 Task: Find connections with filter location Příbram with filter topic #jobsearchwith filter profile language Spanish with filter current company Mahindra and Mahindra Limited [Automotive and Farm Equipment Business] with filter school Alva's College, Moodabidri, Karnataka with filter industry Internet News with filter service category Team Building with filter keywords title Credit Counselor
Action: Mouse moved to (480, 56)
Screenshot: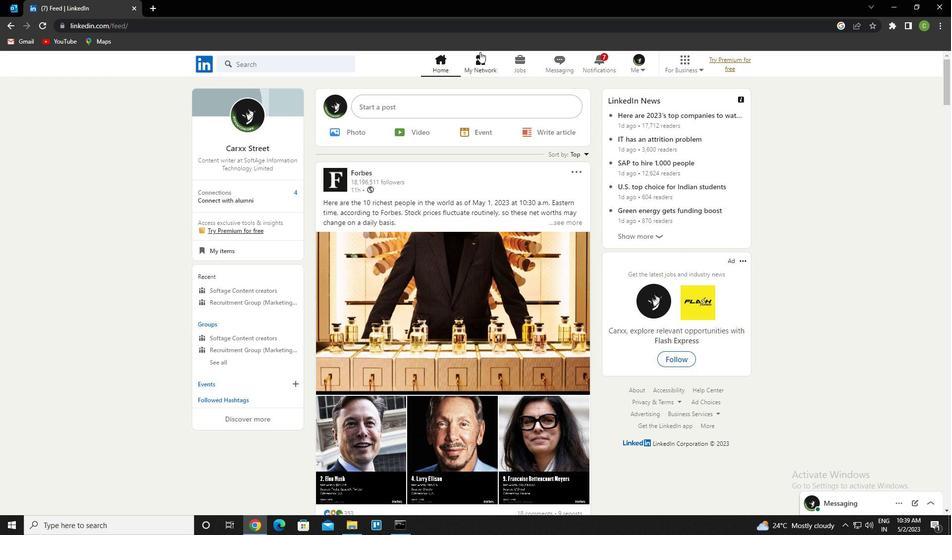 
Action: Mouse pressed left at (480, 56)
Screenshot: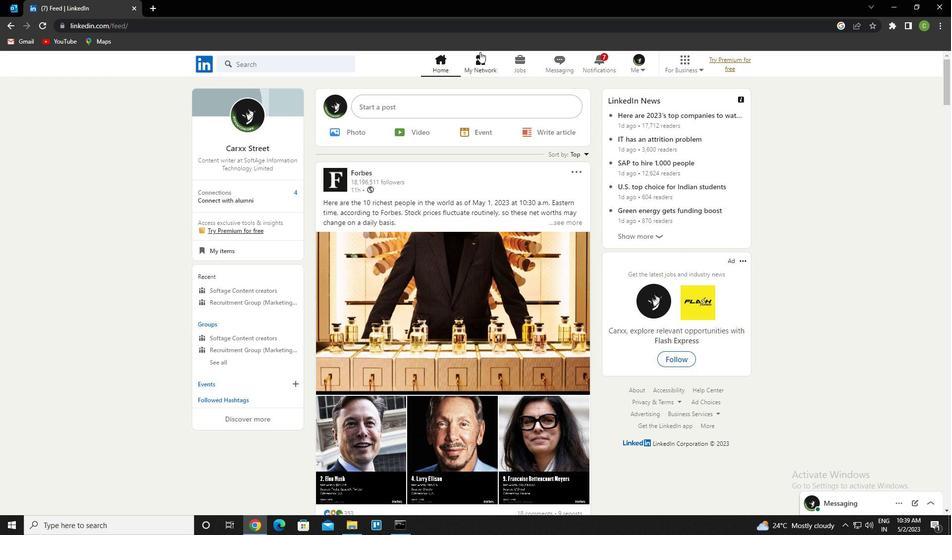 
Action: Mouse moved to (266, 129)
Screenshot: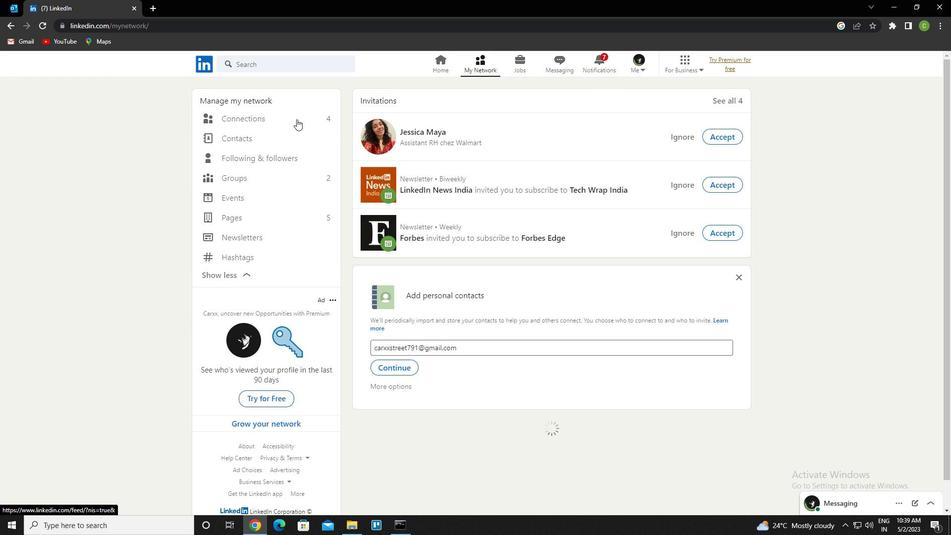 
Action: Mouse pressed left at (266, 129)
Screenshot: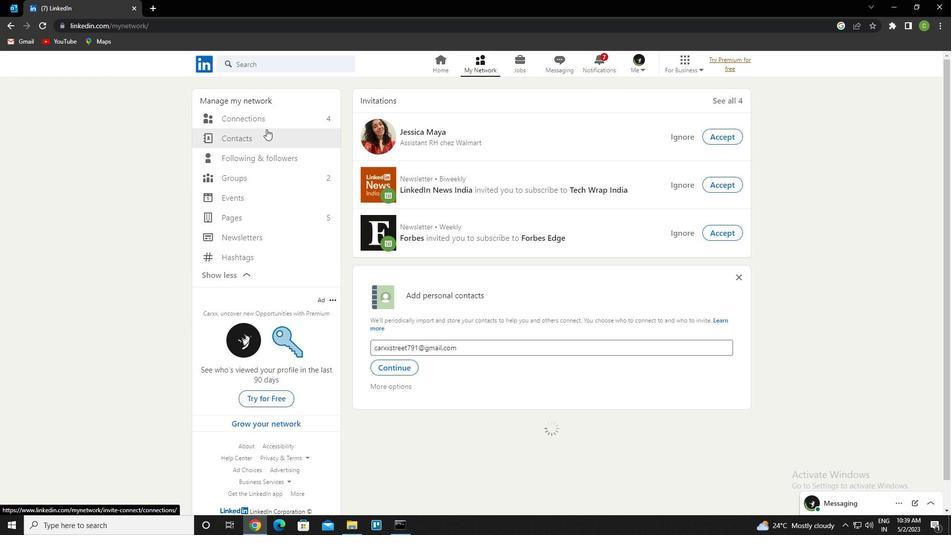 
Action: Mouse moved to (274, 123)
Screenshot: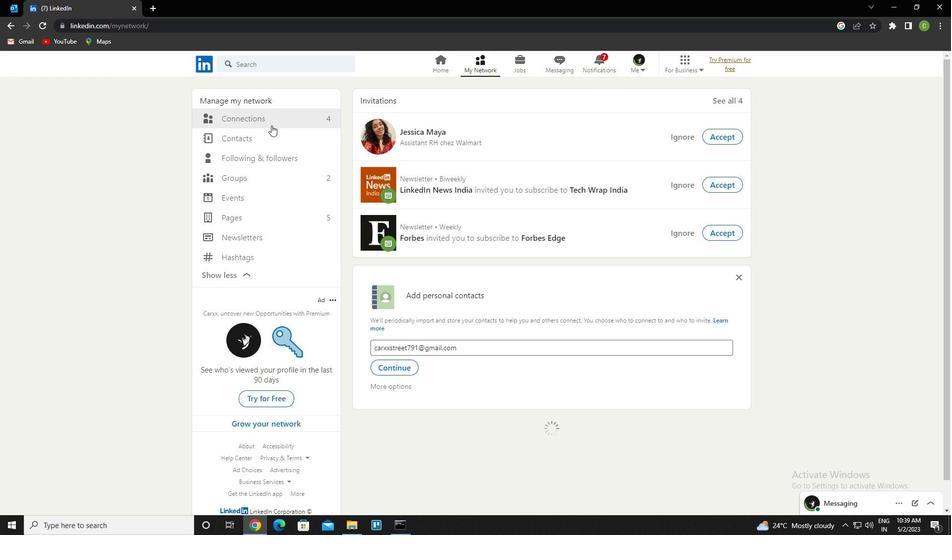 
Action: Mouse pressed left at (274, 123)
Screenshot: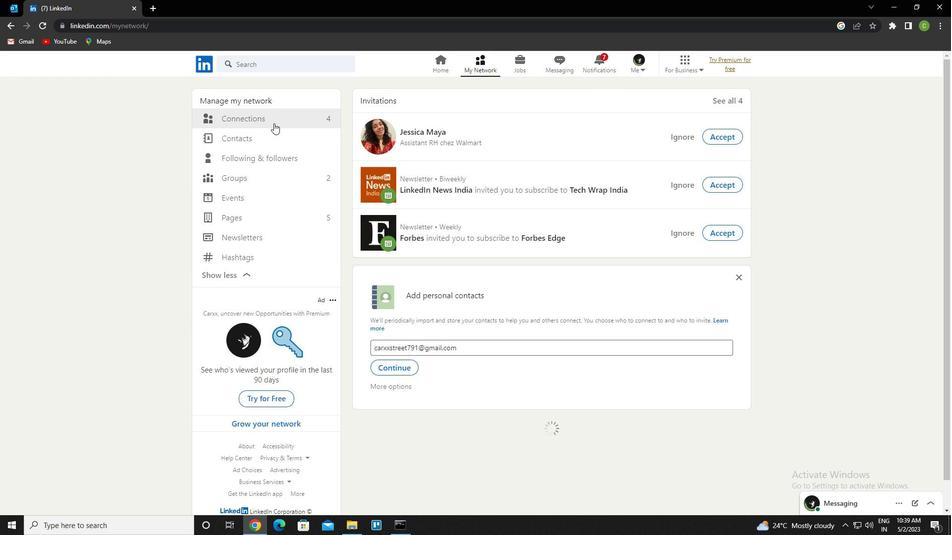 
Action: Mouse moved to (542, 119)
Screenshot: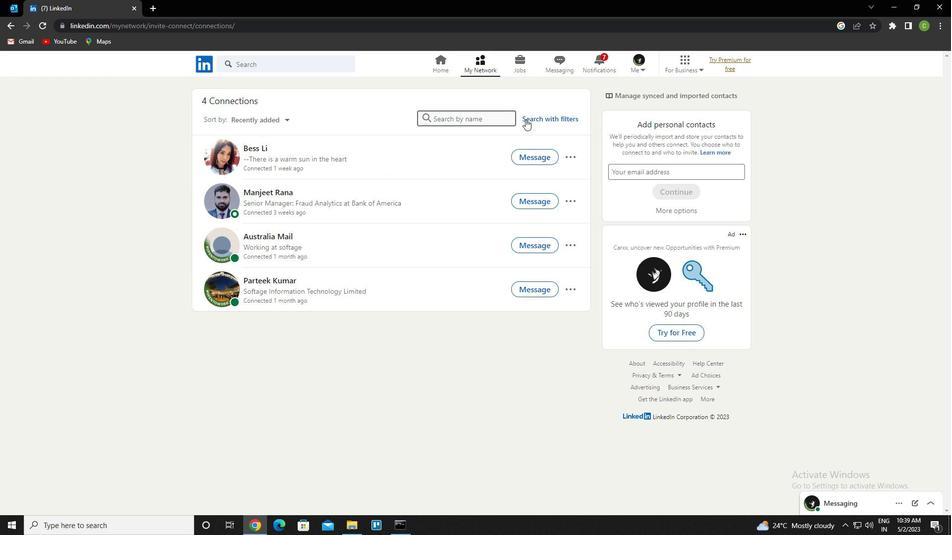 
Action: Mouse pressed left at (542, 119)
Screenshot: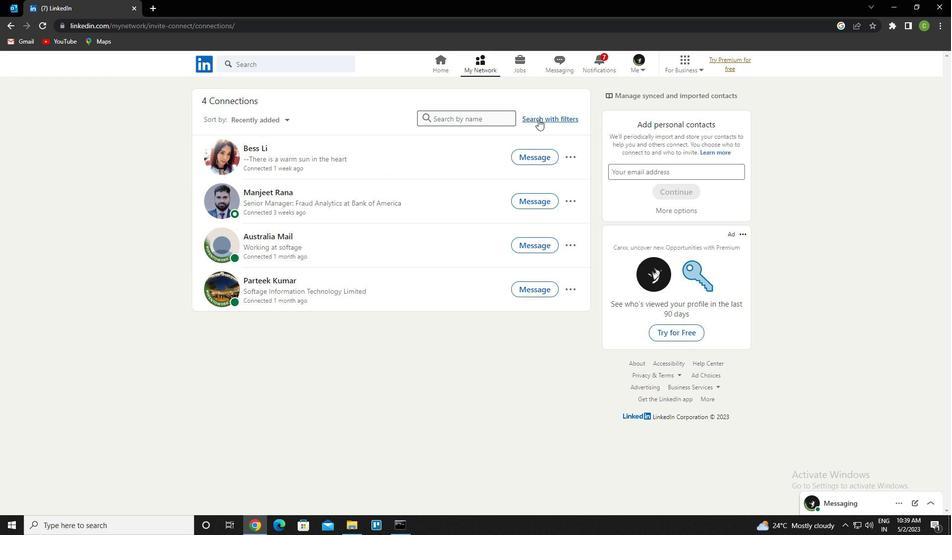 
Action: Mouse moved to (511, 94)
Screenshot: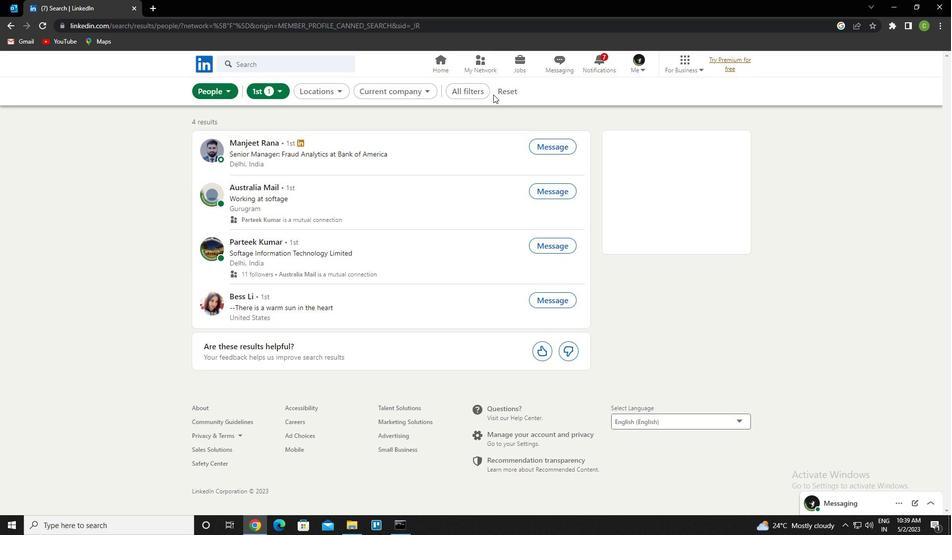 
Action: Mouse pressed left at (511, 94)
Screenshot: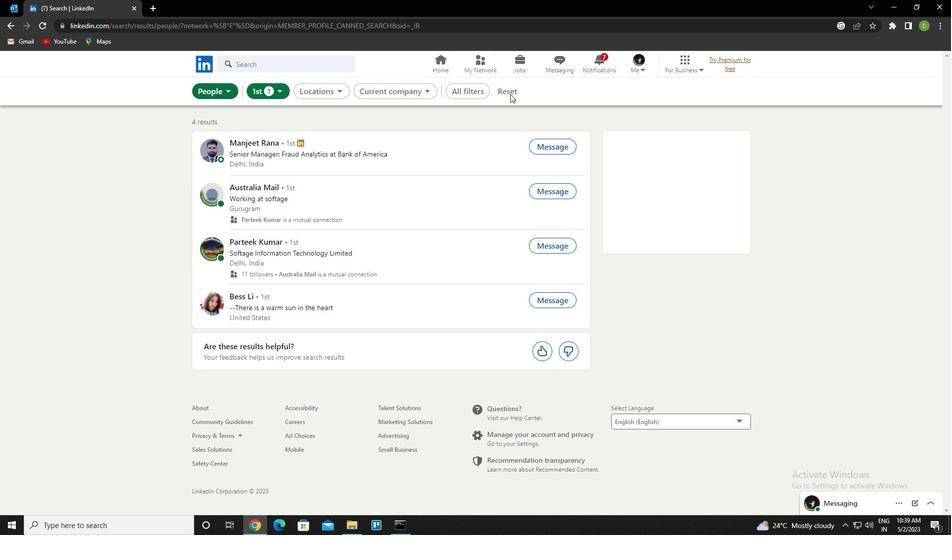
Action: Mouse moved to (488, 92)
Screenshot: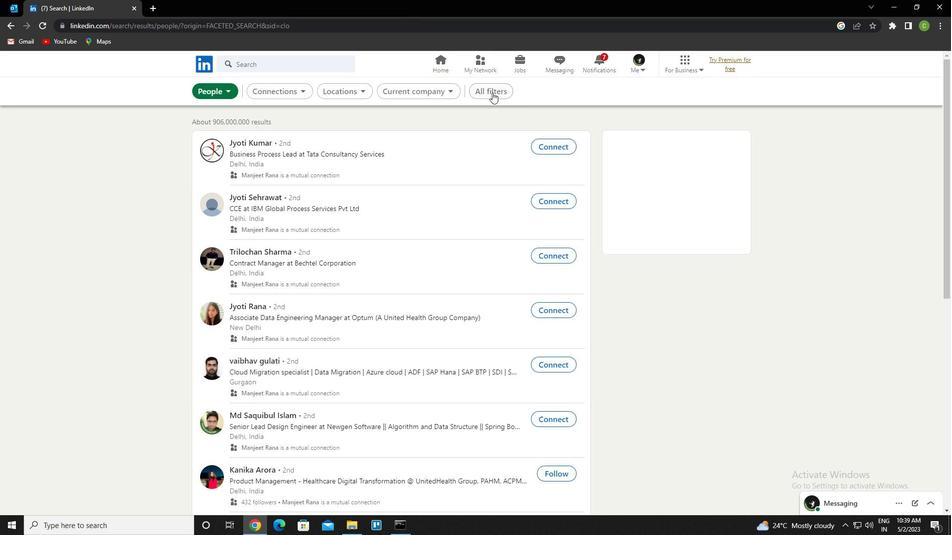 
Action: Mouse pressed left at (488, 92)
Screenshot: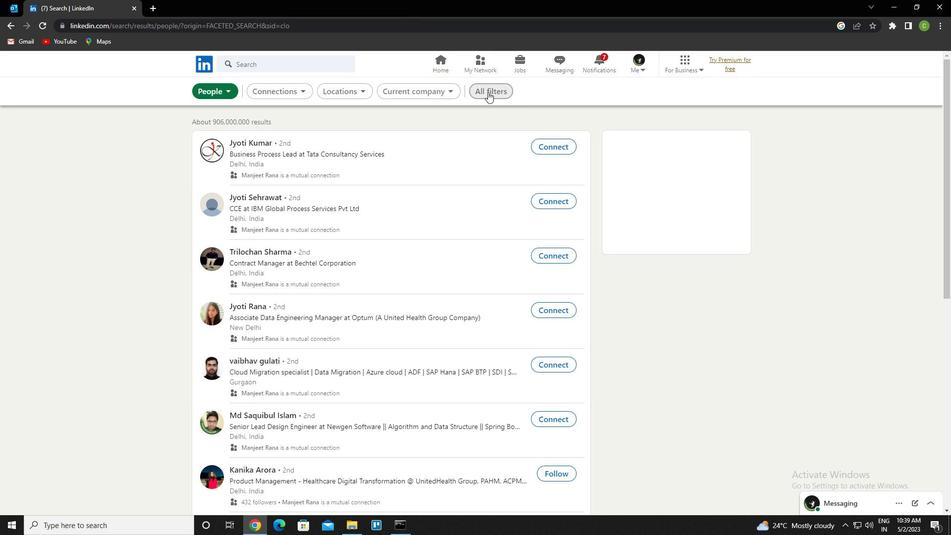 
Action: Mouse moved to (818, 296)
Screenshot: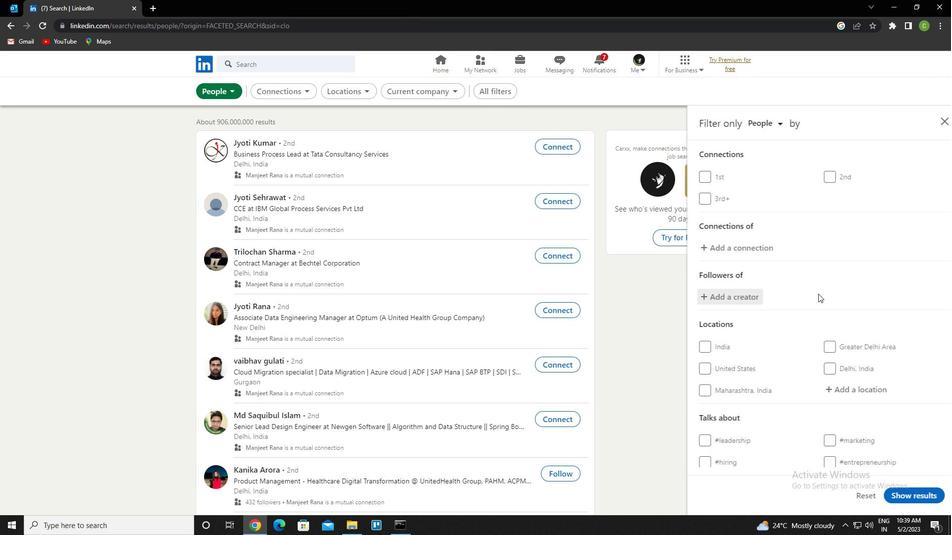 
Action: Mouse scrolled (818, 295) with delta (0, 0)
Screenshot: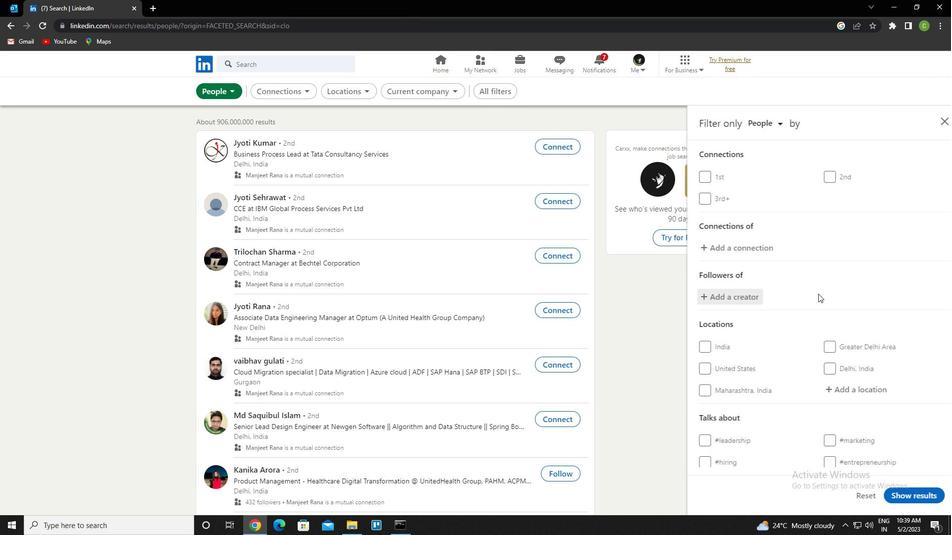 
Action: Mouse moved to (817, 296)
Screenshot: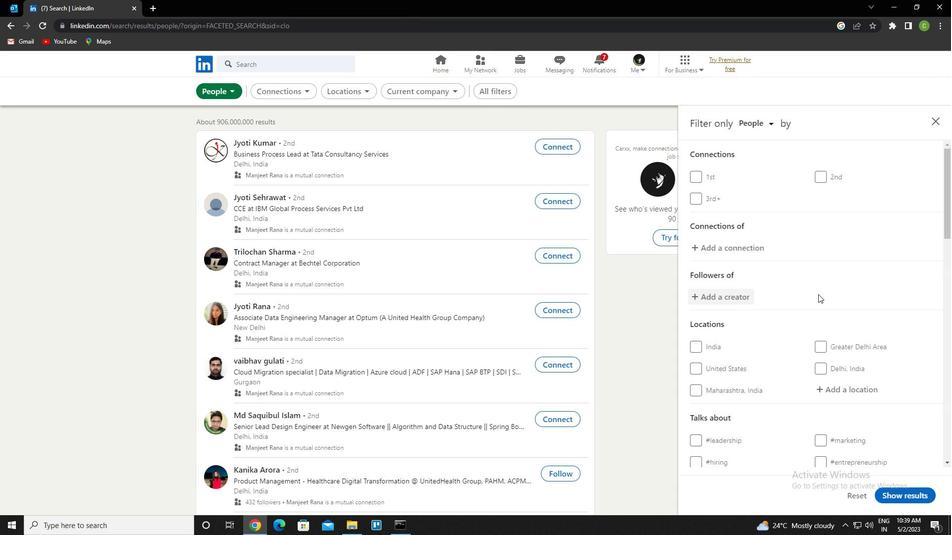 
Action: Mouse scrolled (817, 296) with delta (0, 0)
Screenshot: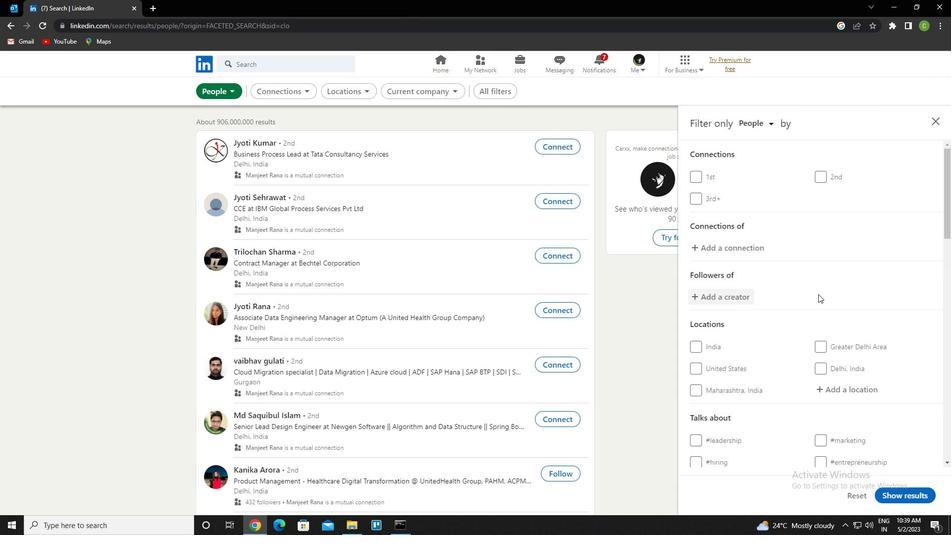 
Action: Mouse moved to (831, 285)
Screenshot: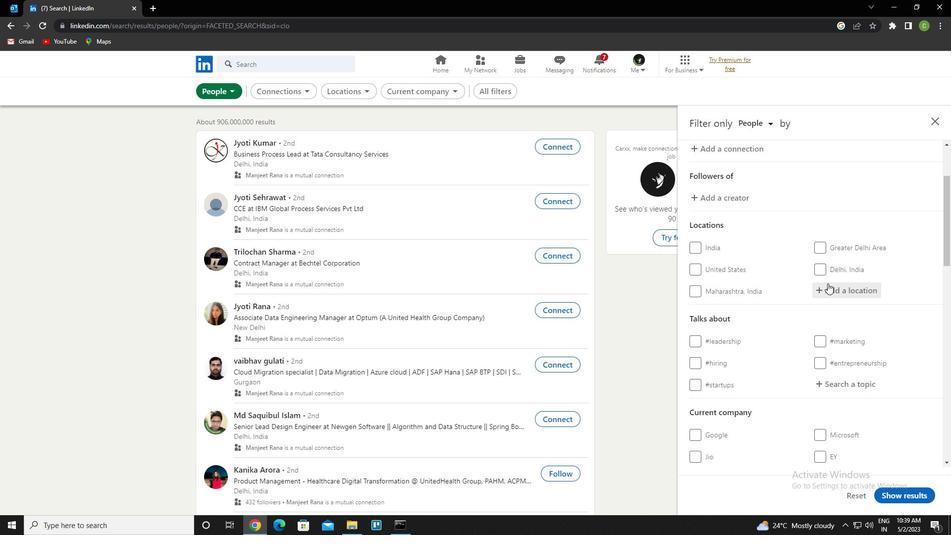 
Action: Mouse pressed left at (831, 285)
Screenshot: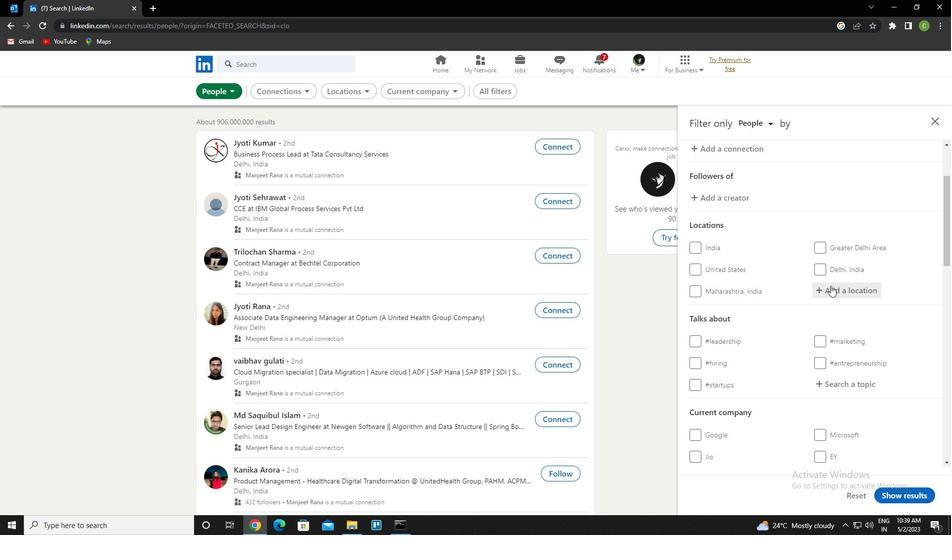 
Action: Key pressed <Key.caps_lock>p<Key.caps_lock>ribram<Key.down><Key.enter>
Screenshot: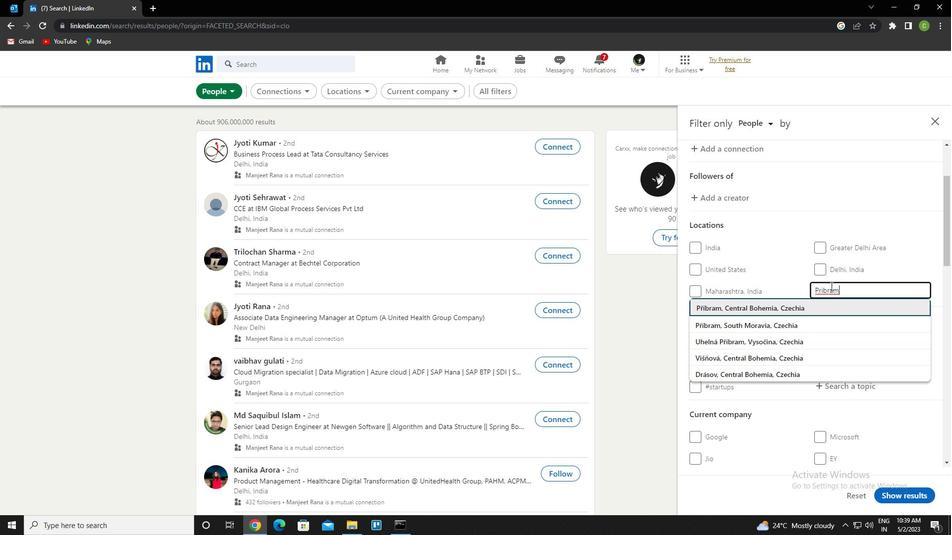 
Action: Mouse moved to (827, 283)
Screenshot: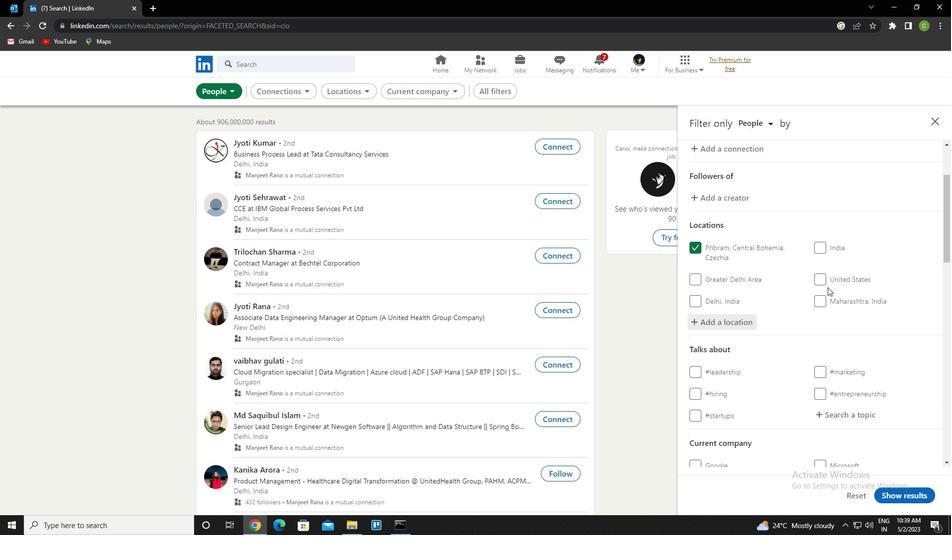 
Action: Mouse scrolled (827, 282) with delta (0, 0)
Screenshot: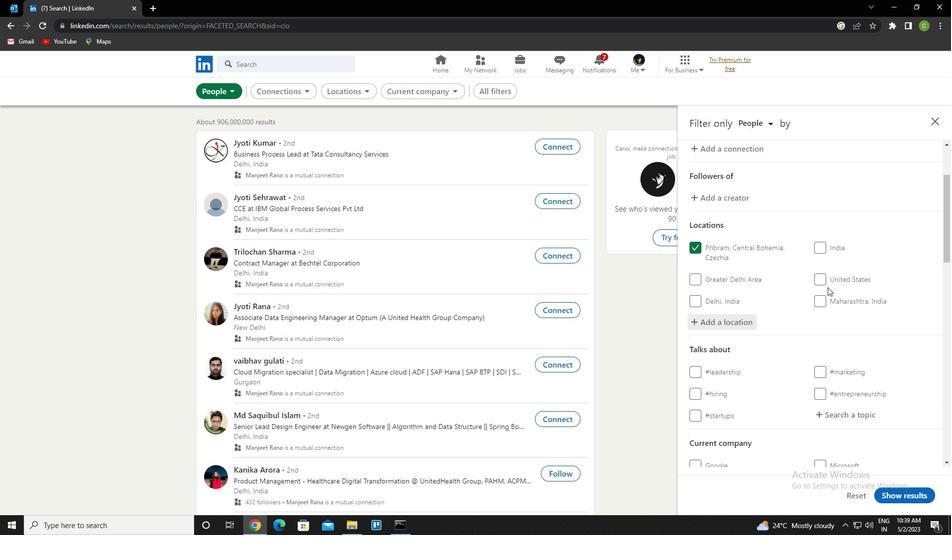
Action: Mouse scrolled (827, 282) with delta (0, 0)
Screenshot: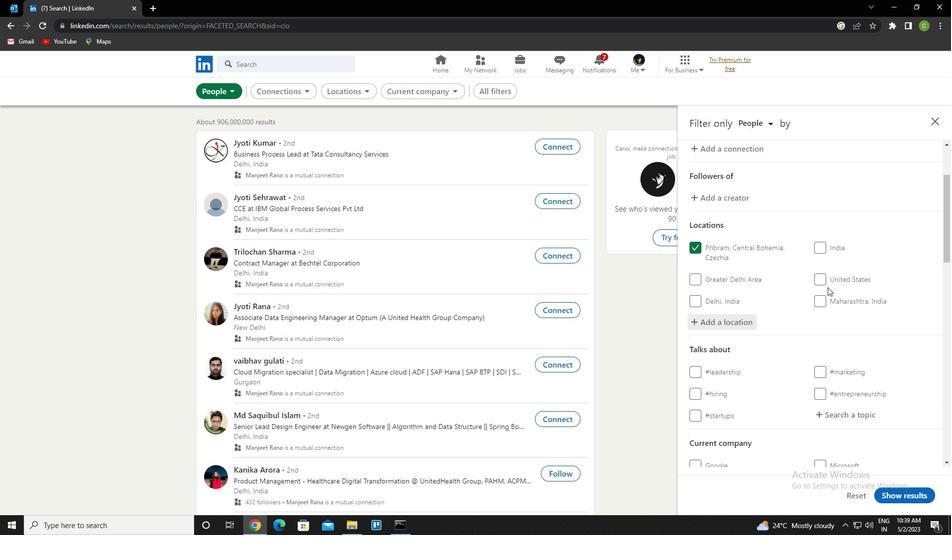
Action: Mouse moved to (826, 282)
Screenshot: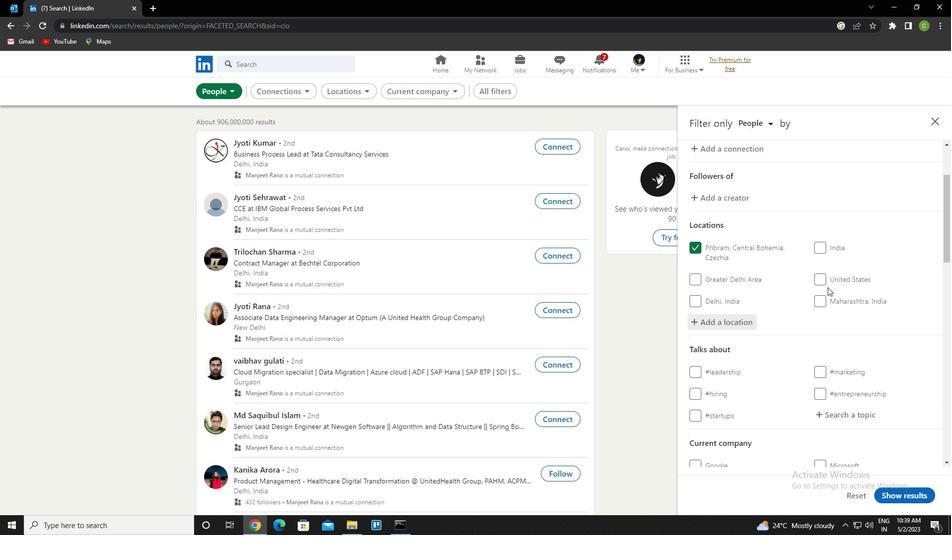 
Action: Mouse scrolled (826, 282) with delta (0, 0)
Screenshot: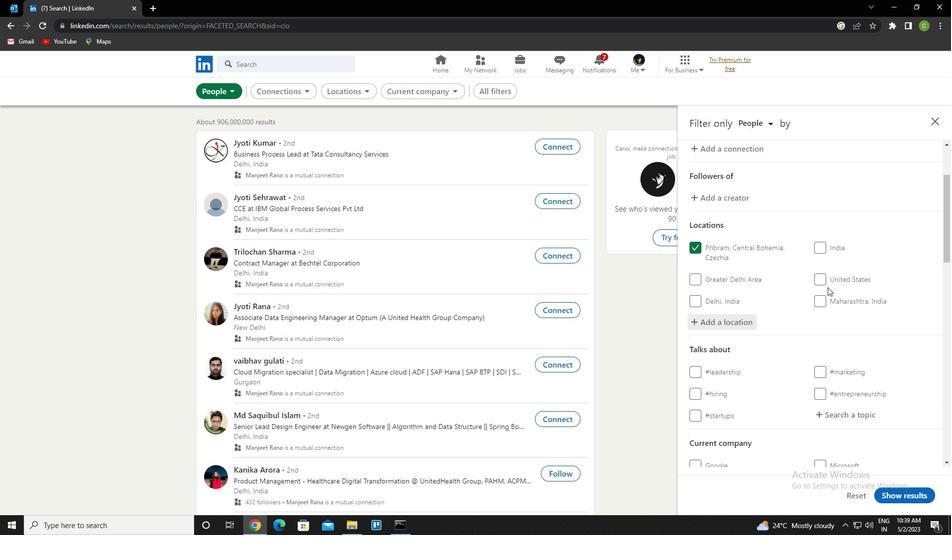 
Action: Mouse moved to (826, 283)
Screenshot: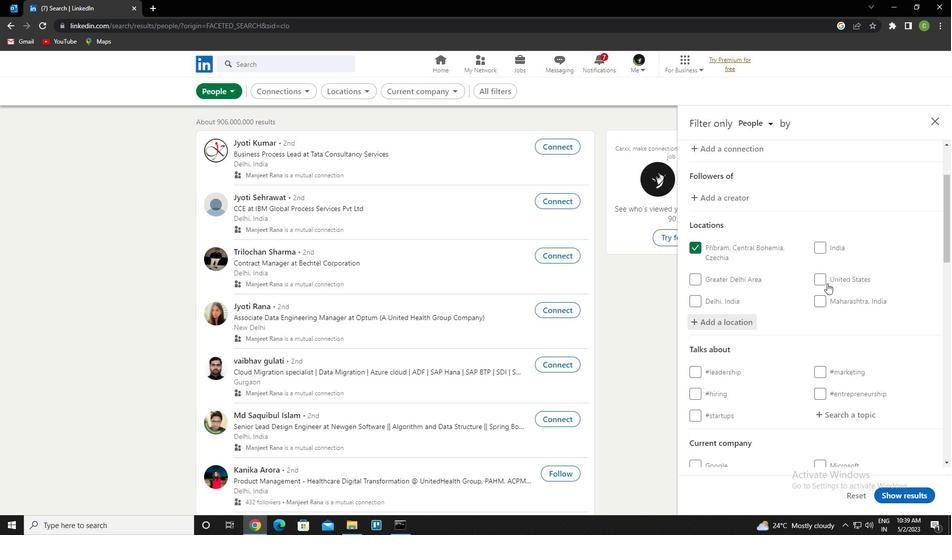 
Action: Mouse scrolled (826, 282) with delta (0, 0)
Screenshot: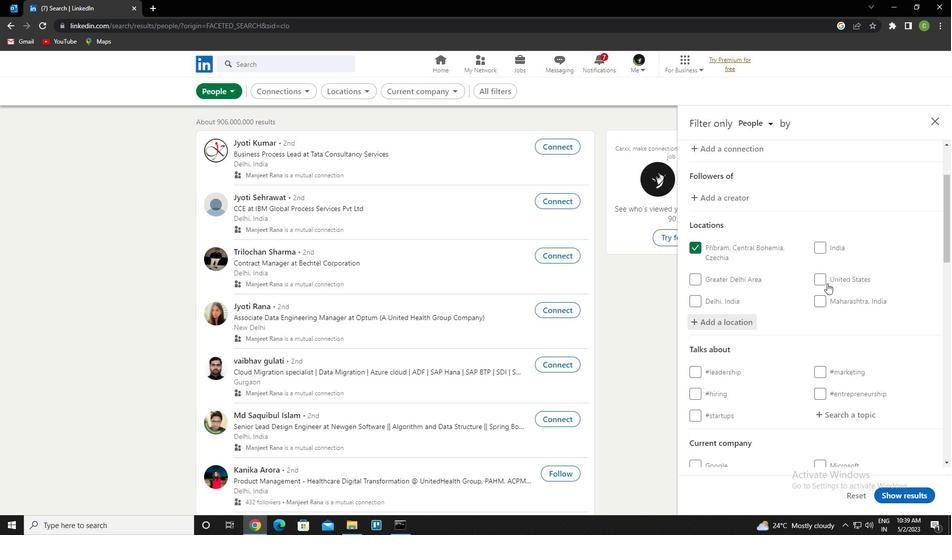 
Action: Mouse moved to (857, 213)
Screenshot: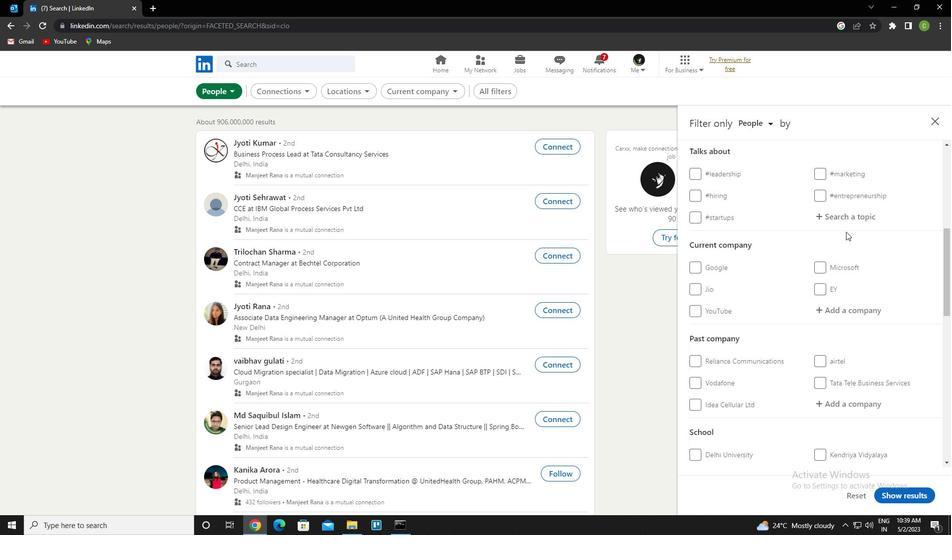 
Action: Mouse pressed left at (857, 213)
Screenshot: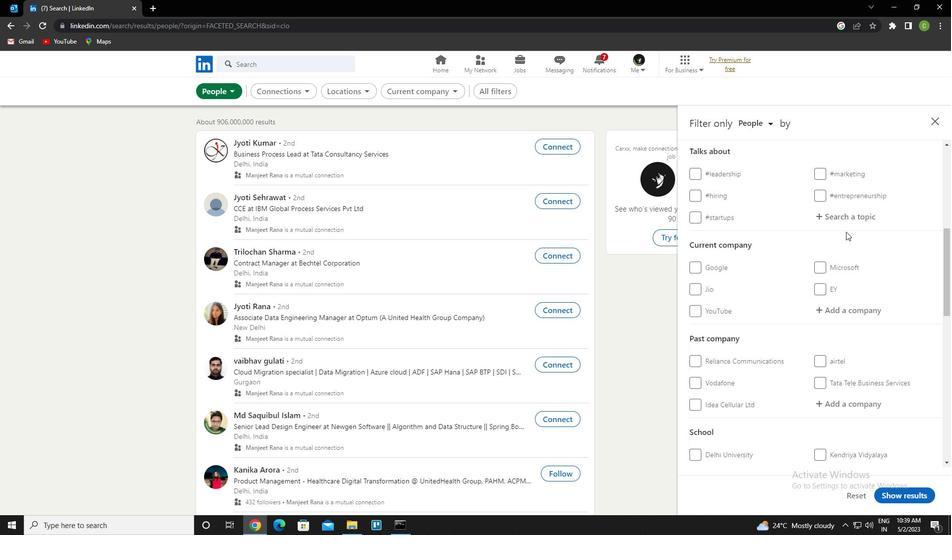 
Action: Key pressed jobsearch<Key.down><Key.enter>
Screenshot: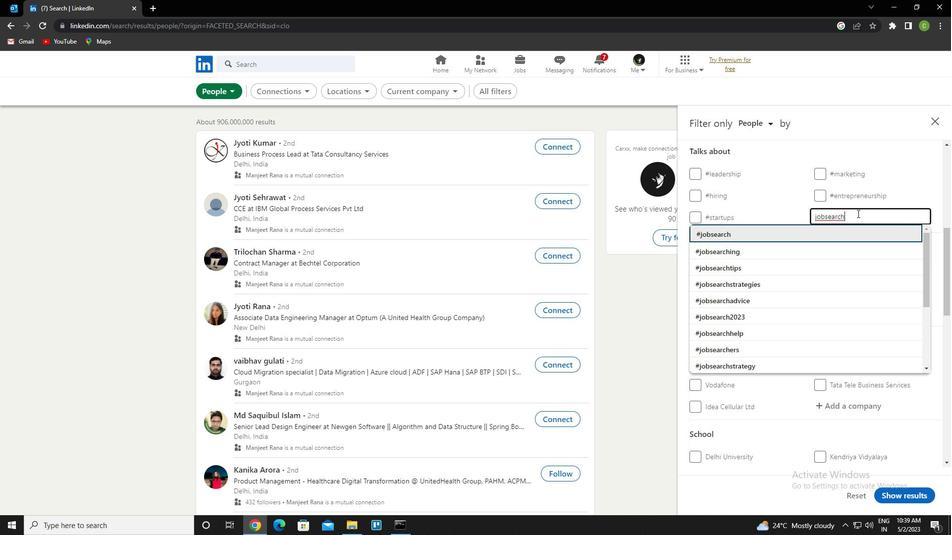 
Action: Mouse scrolled (857, 213) with delta (0, 0)
Screenshot: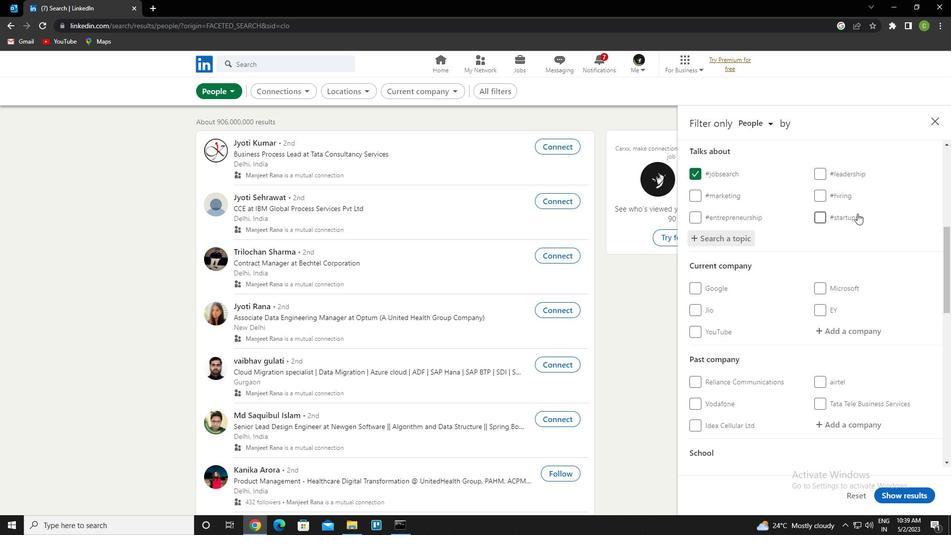 
Action: Mouse moved to (857, 214)
Screenshot: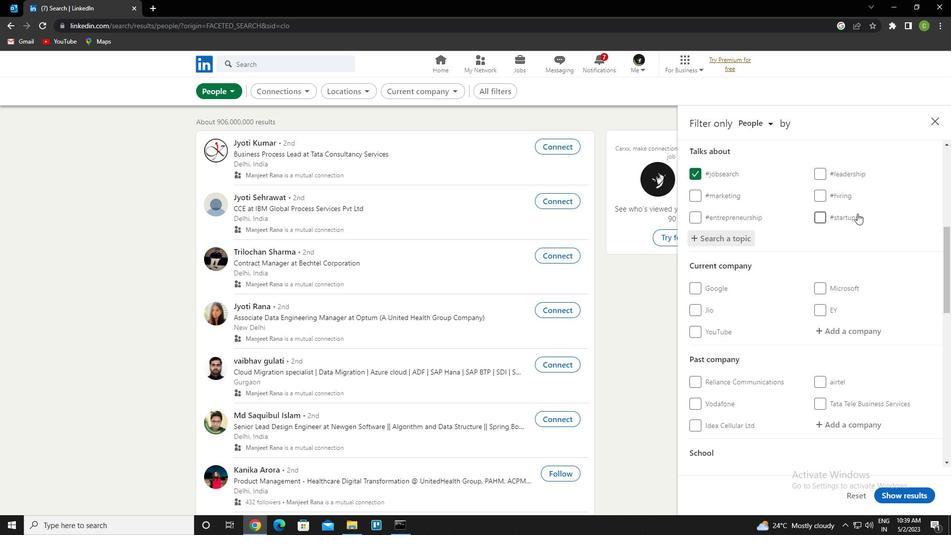 
Action: Mouse scrolled (857, 213) with delta (0, 0)
Screenshot: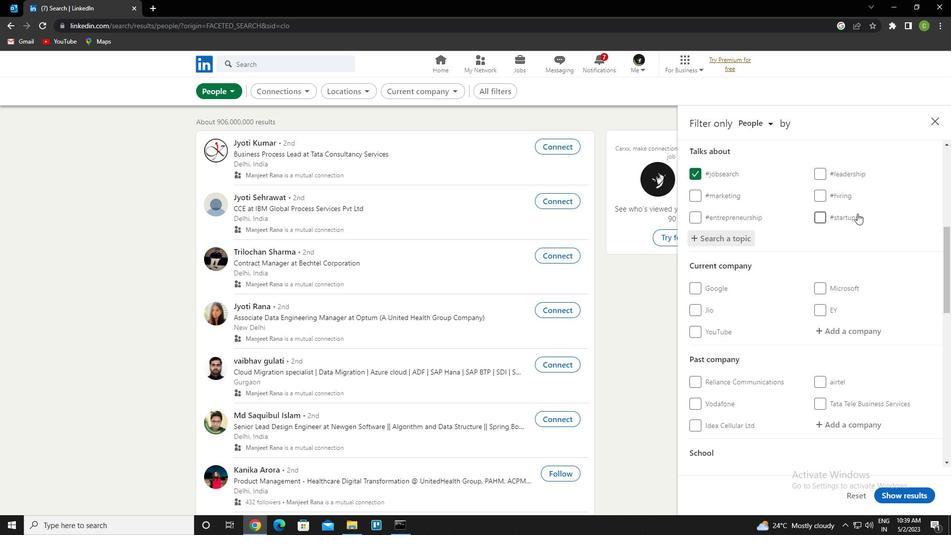 
Action: Mouse moved to (846, 237)
Screenshot: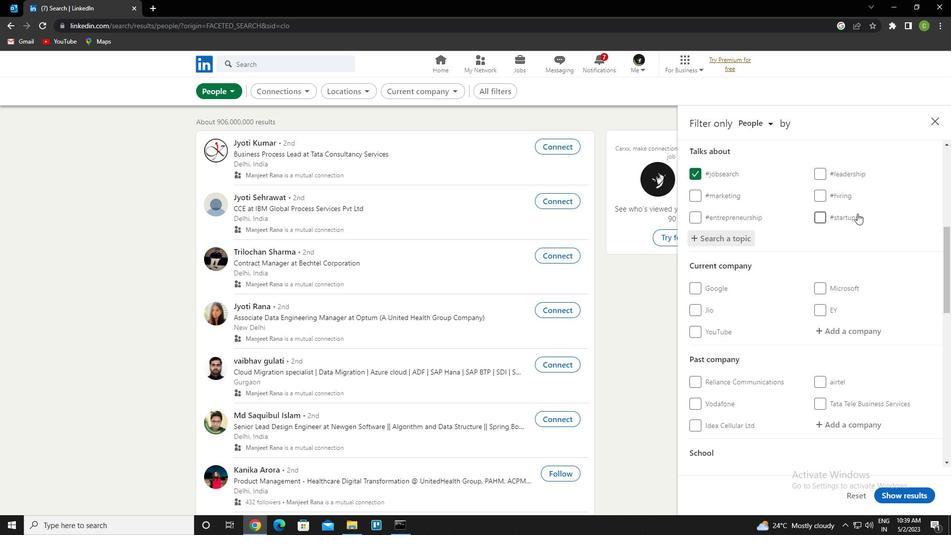 
Action: Mouse scrolled (846, 236) with delta (0, 0)
Screenshot: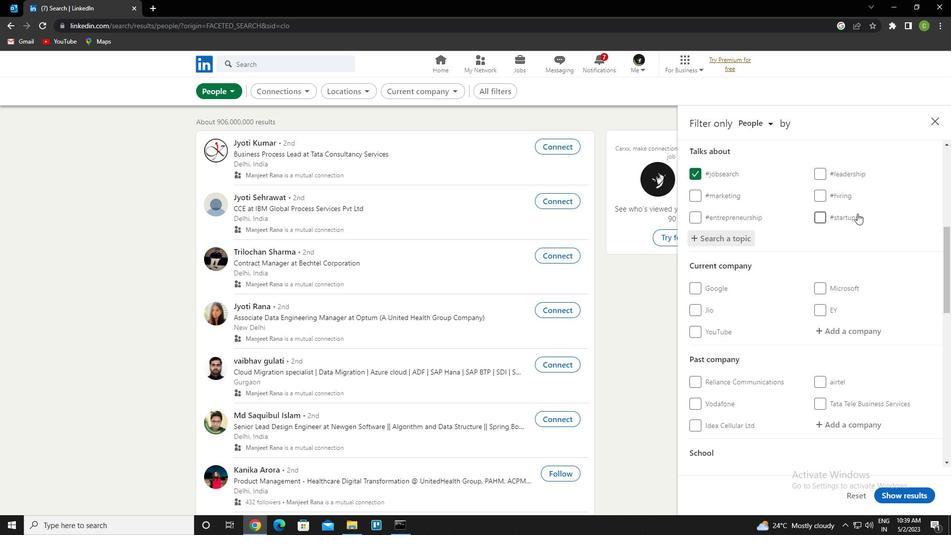 
Action: Mouse moved to (844, 242)
Screenshot: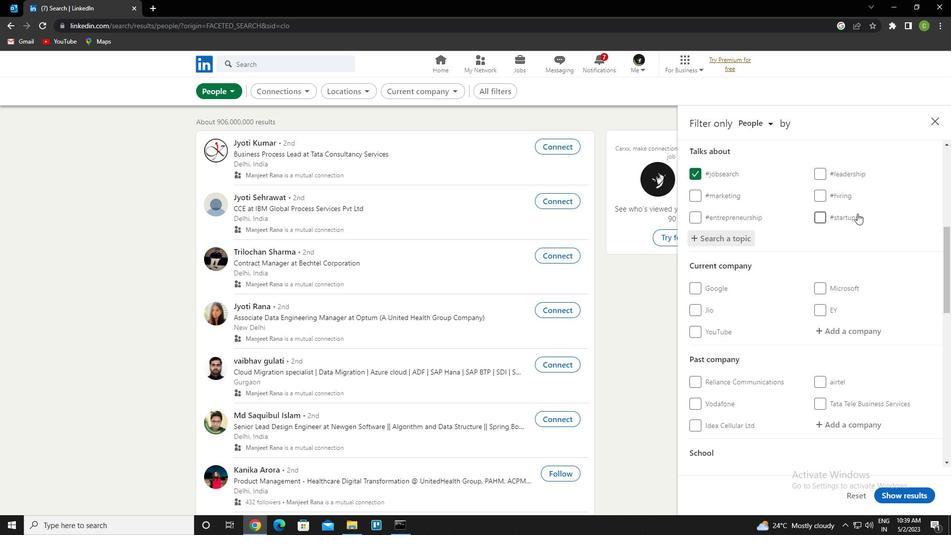 
Action: Mouse scrolled (844, 242) with delta (0, 0)
Screenshot: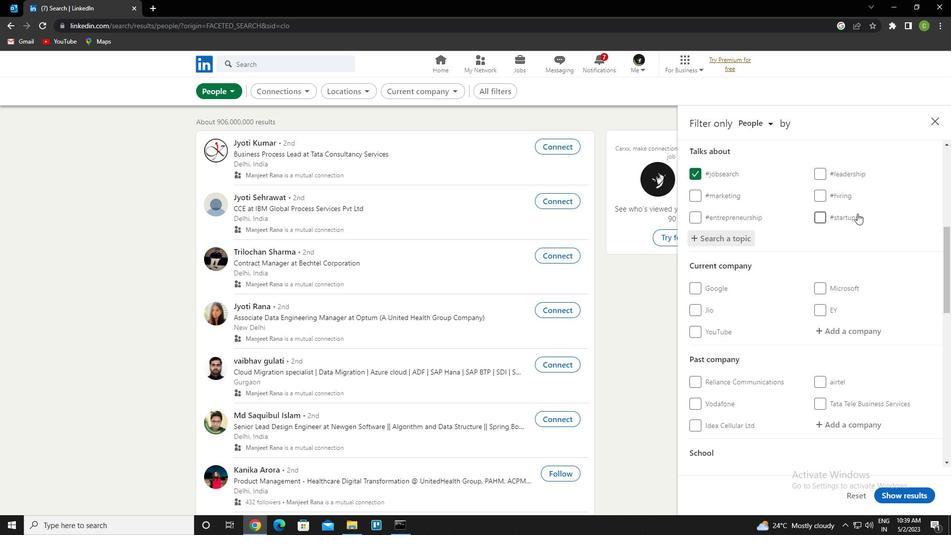 
Action: Mouse scrolled (844, 242) with delta (0, 0)
Screenshot: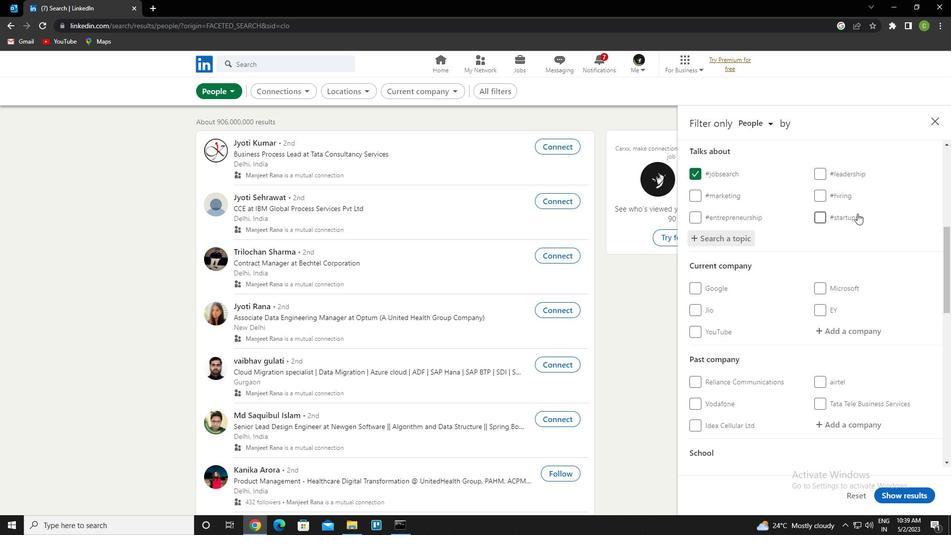 
Action: Mouse scrolled (844, 242) with delta (0, 0)
Screenshot: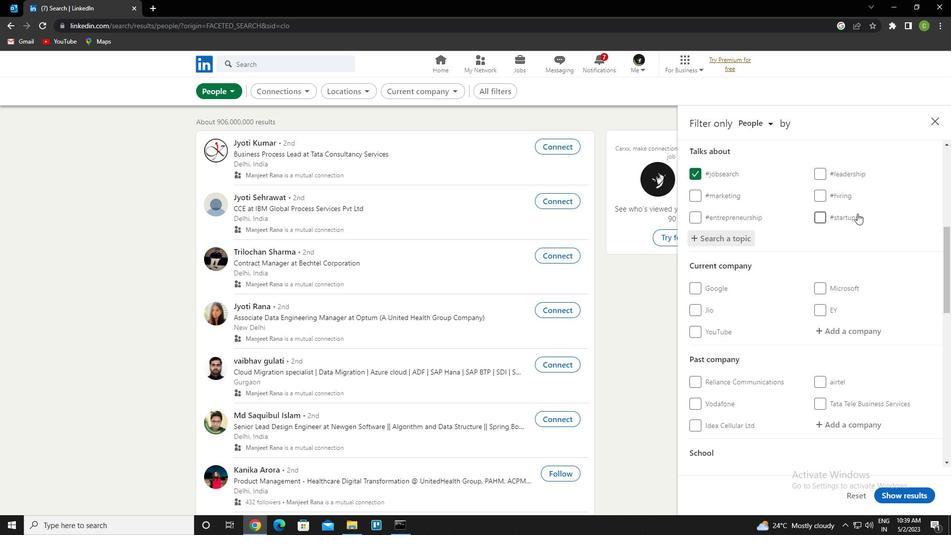 
Action: Mouse scrolled (844, 242) with delta (0, 0)
Screenshot: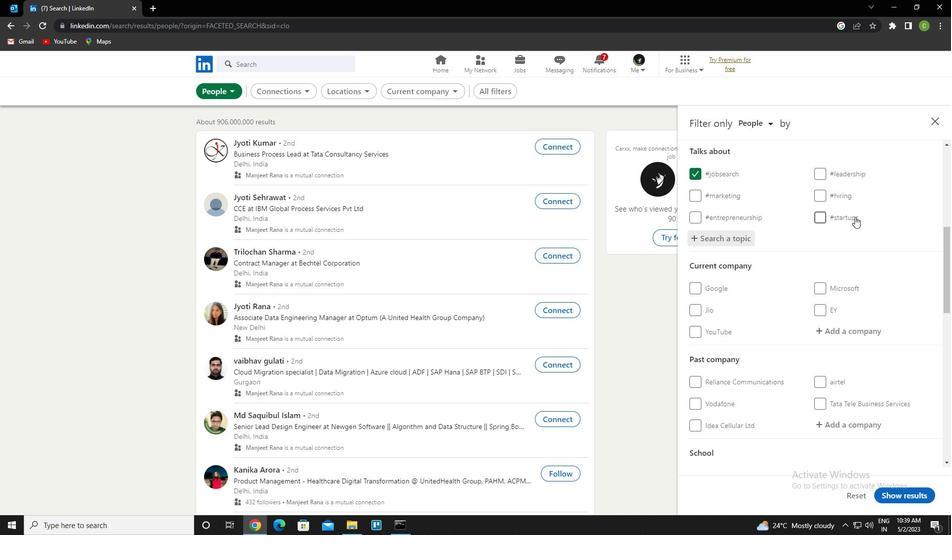 
Action: Mouse scrolled (844, 242) with delta (0, 0)
Screenshot: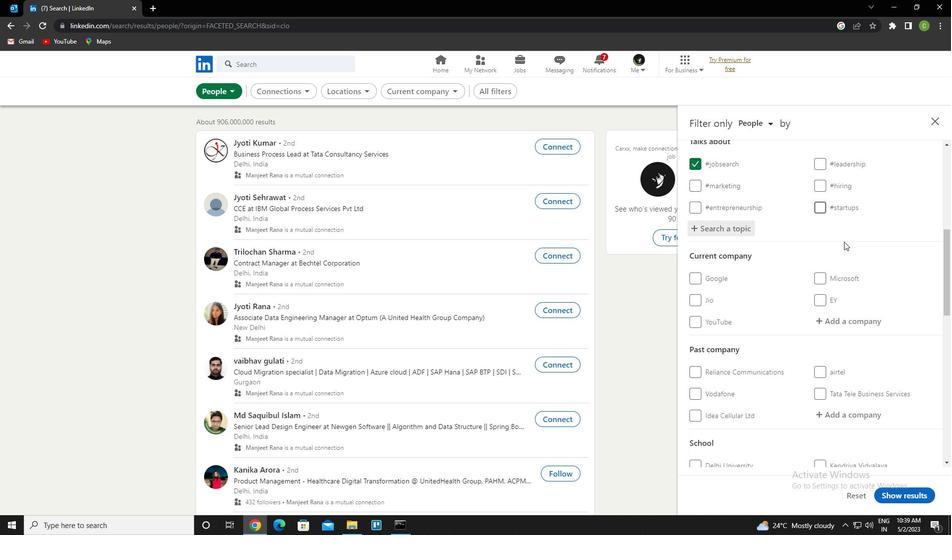 
Action: Mouse scrolled (844, 242) with delta (0, 0)
Screenshot: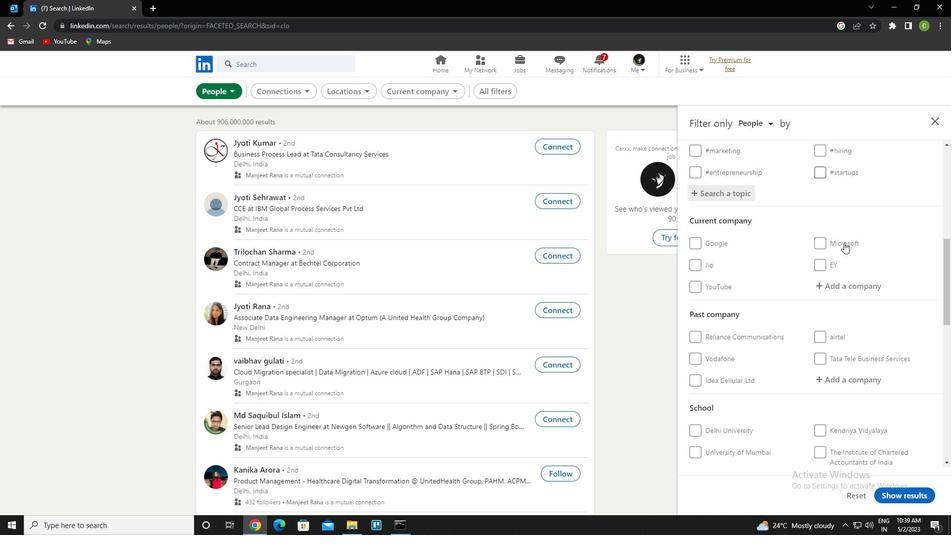 
Action: Mouse moved to (699, 262)
Screenshot: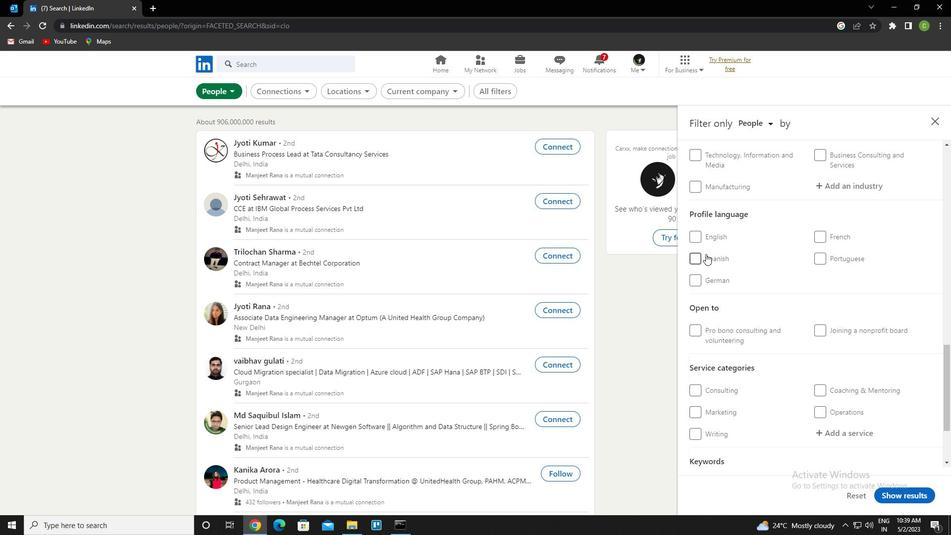 
Action: Mouse pressed left at (699, 262)
Screenshot: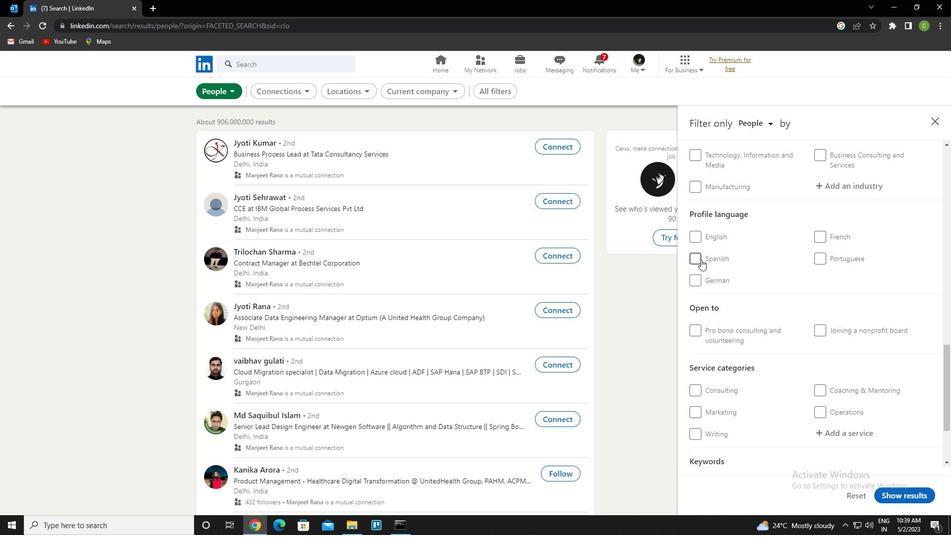 
Action: Mouse moved to (699, 262)
Screenshot: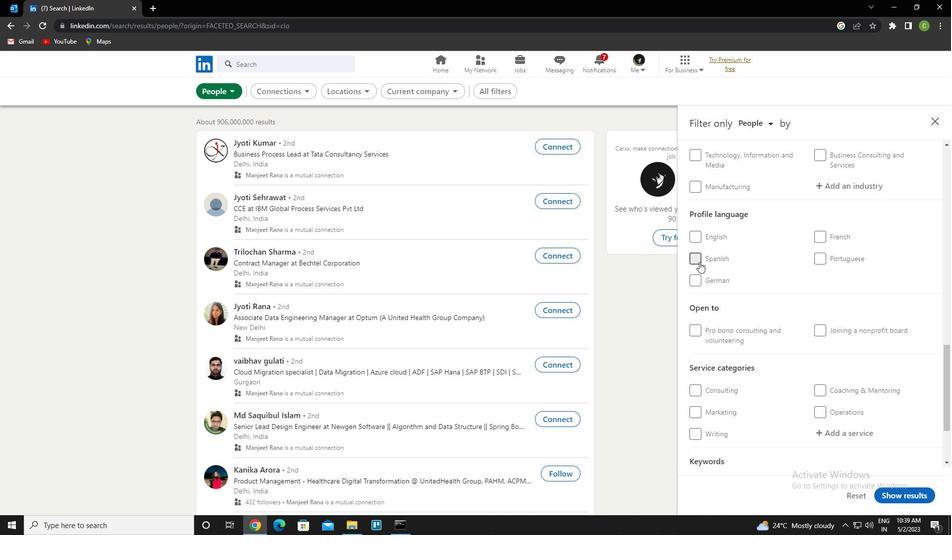 
Action: Mouse scrolled (699, 263) with delta (0, 0)
Screenshot: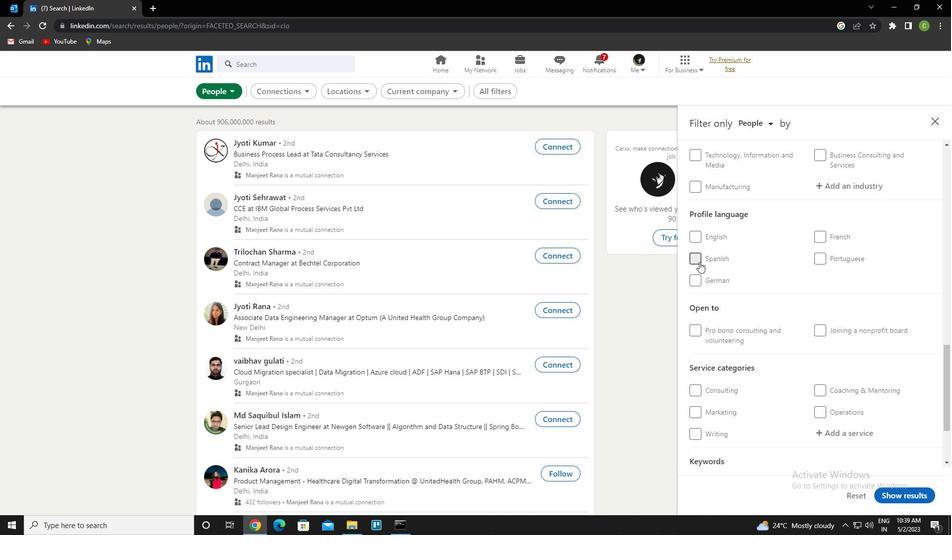 
Action: Mouse scrolled (699, 263) with delta (0, 0)
Screenshot: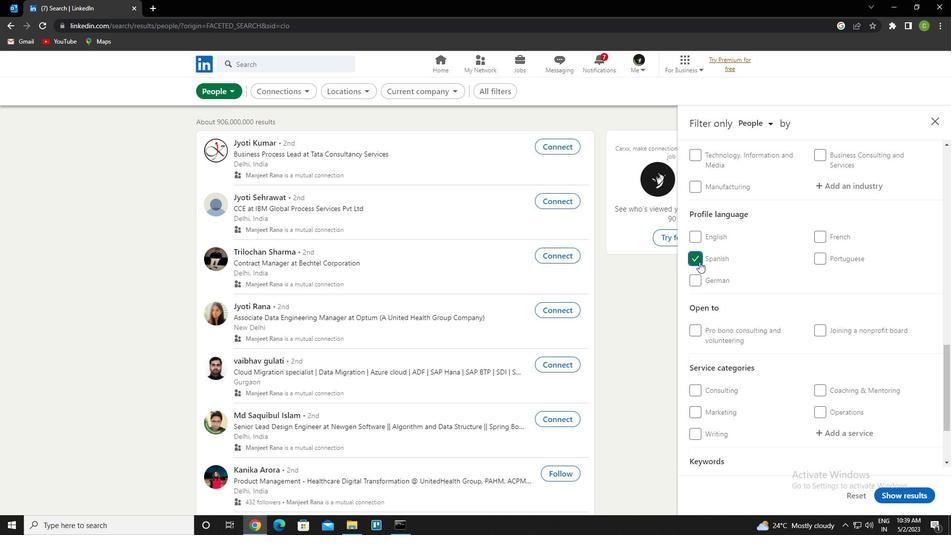 
Action: Mouse scrolled (699, 263) with delta (0, 0)
Screenshot: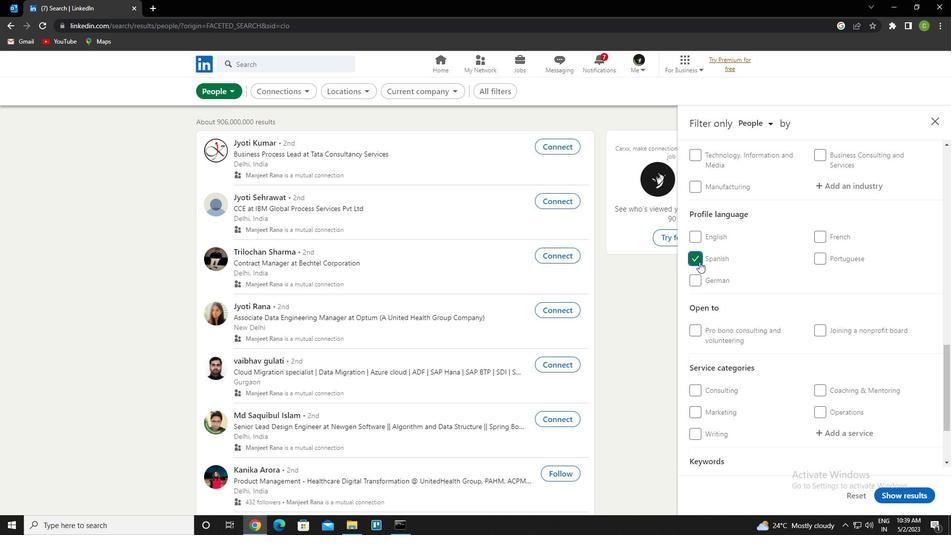 
Action: Mouse moved to (699, 262)
Screenshot: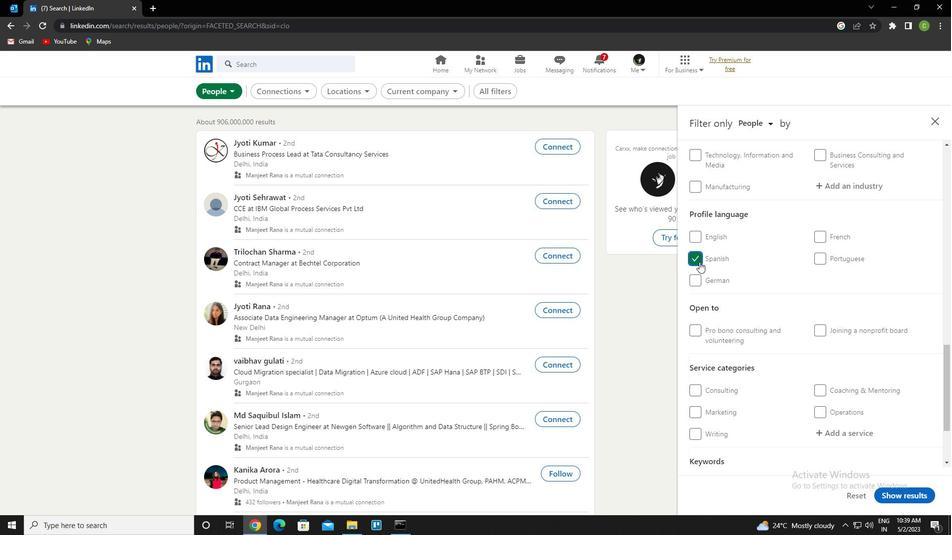 
Action: Mouse scrolled (699, 263) with delta (0, 0)
Screenshot: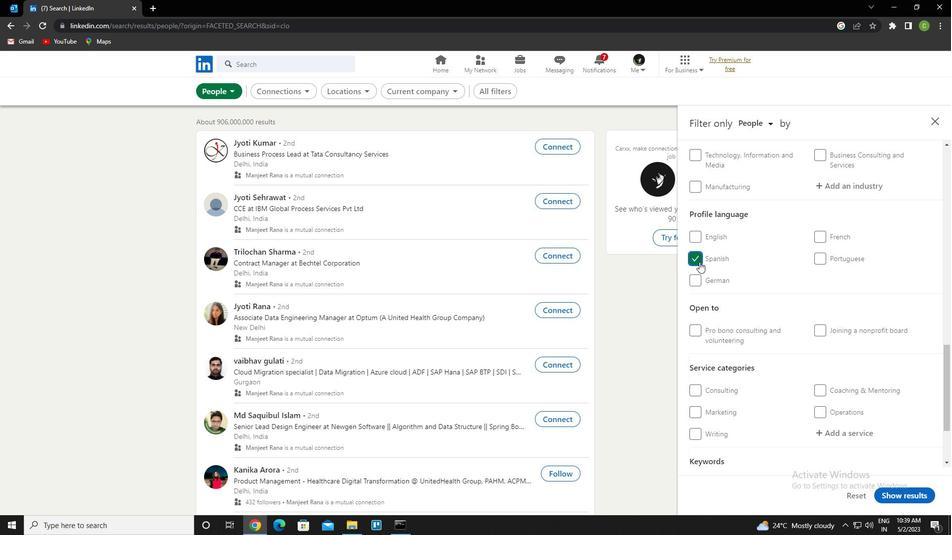 
Action: Mouse moved to (700, 262)
Screenshot: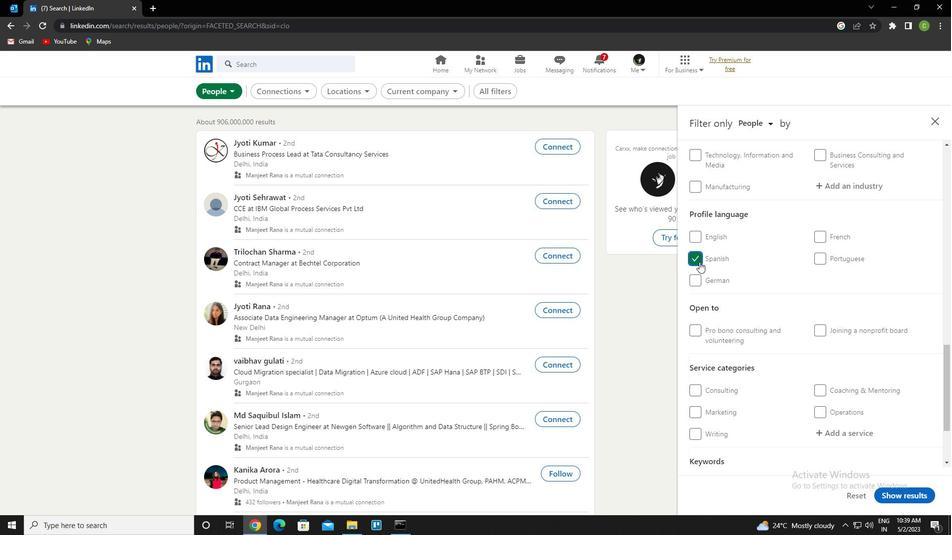 
Action: Mouse scrolled (700, 263) with delta (0, 0)
Screenshot: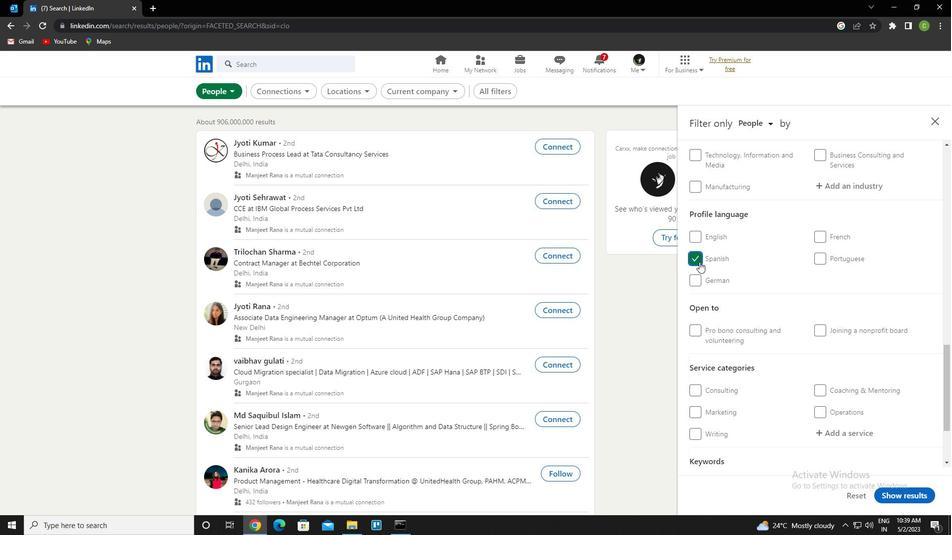 
Action: Mouse moved to (700, 262)
Screenshot: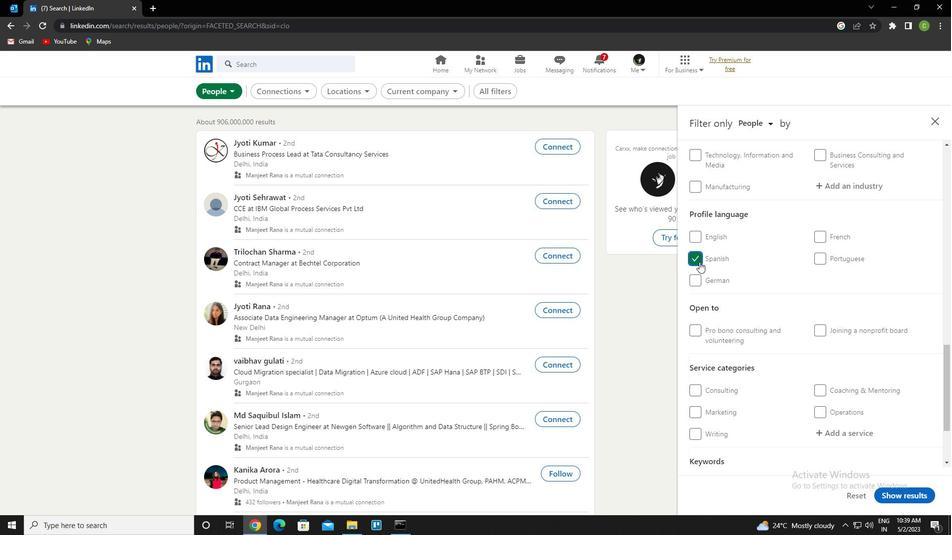 
Action: Mouse scrolled (700, 262) with delta (0, 0)
Screenshot: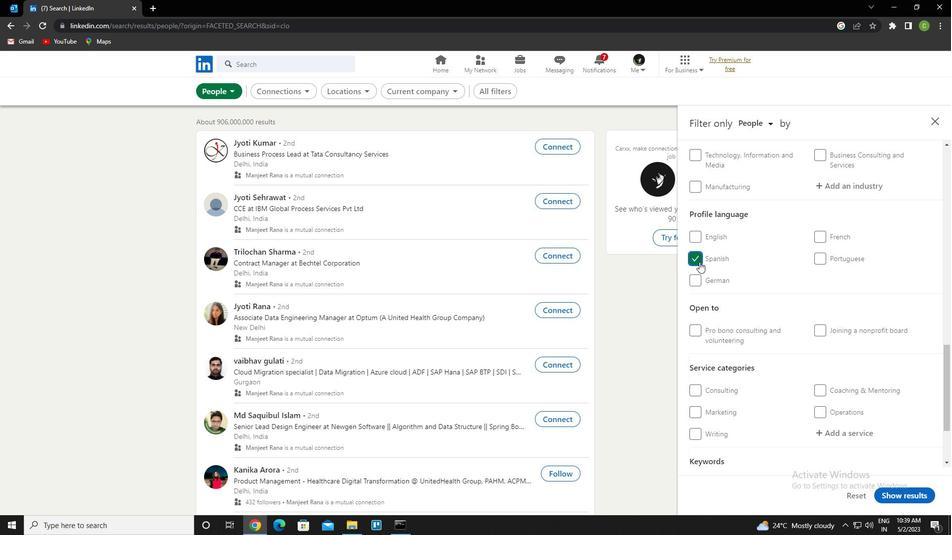 
Action: Mouse moved to (701, 261)
Screenshot: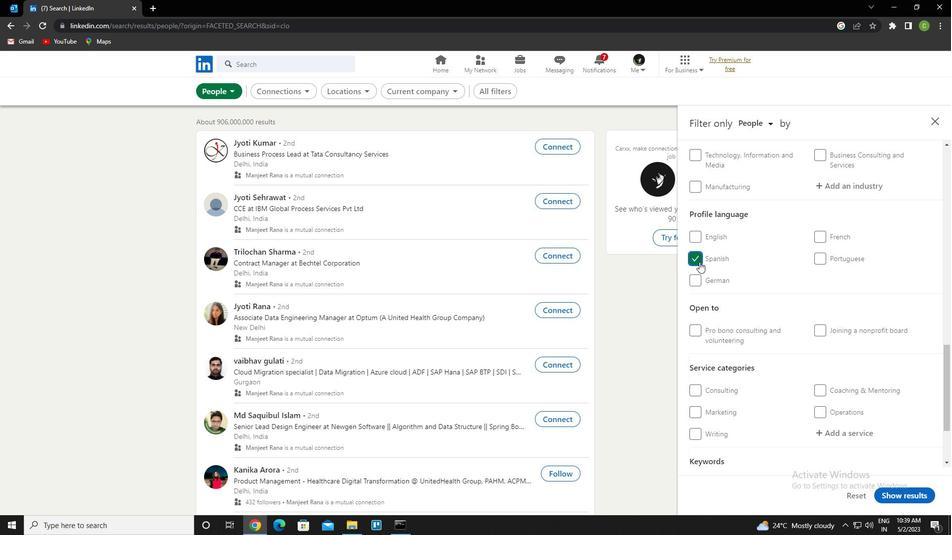 
Action: Mouse scrolled (701, 262) with delta (0, 0)
Screenshot: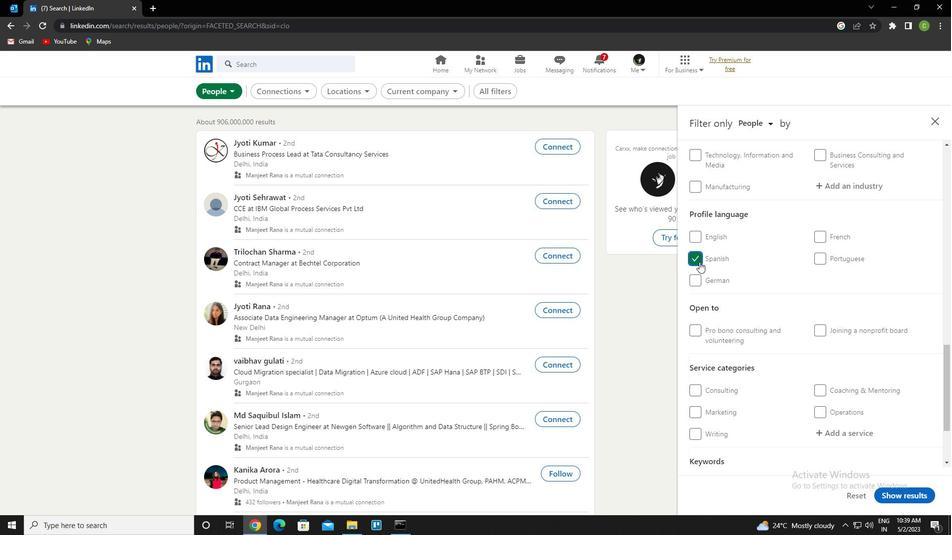 
Action: Mouse moved to (839, 227)
Screenshot: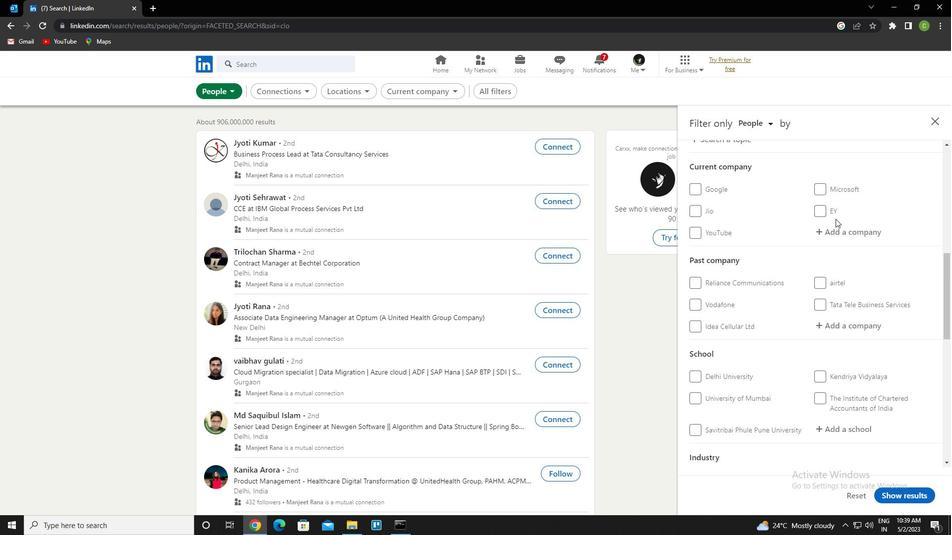 
Action: Mouse pressed left at (839, 227)
Screenshot: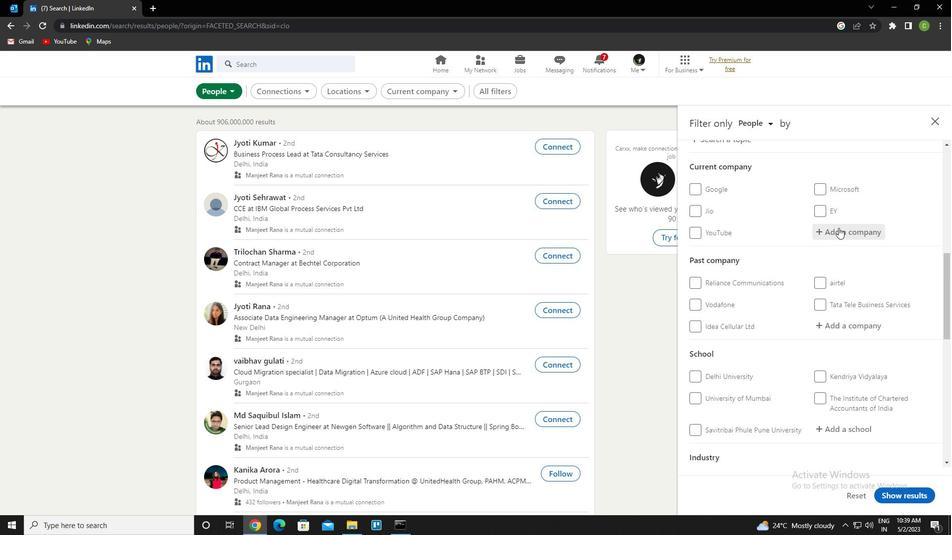 
Action: Key pressed <Key.caps_lock>m<Key.caps_lock>ahindra<Key.space>and<Key.space><Key.caps_lock>m<Key.caps_lock>ahindra<Key.space><Key.caps_lock>l<Key.caps_lock>imited<Key.down><Key.down><Key.enter>
Screenshot: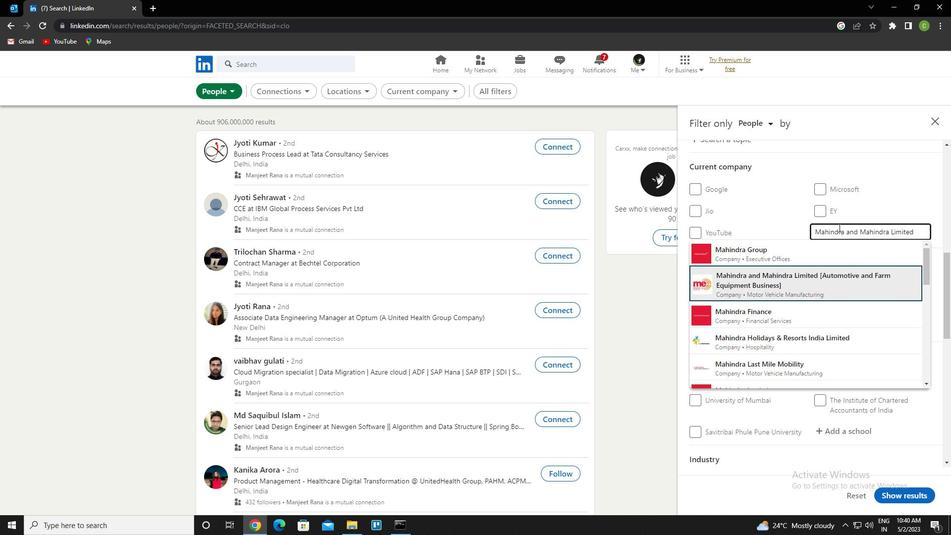 
Action: Mouse moved to (833, 232)
Screenshot: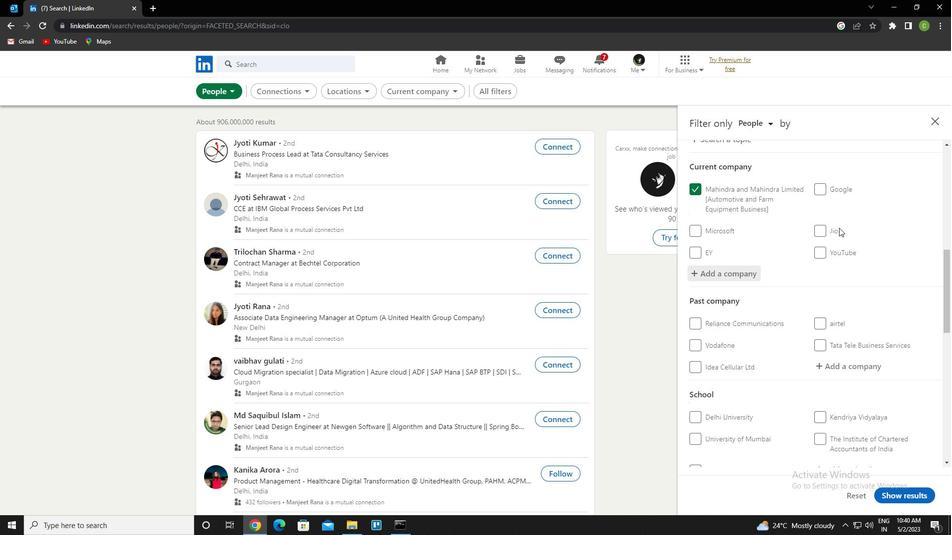 
Action: Mouse scrolled (833, 231) with delta (0, 0)
Screenshot: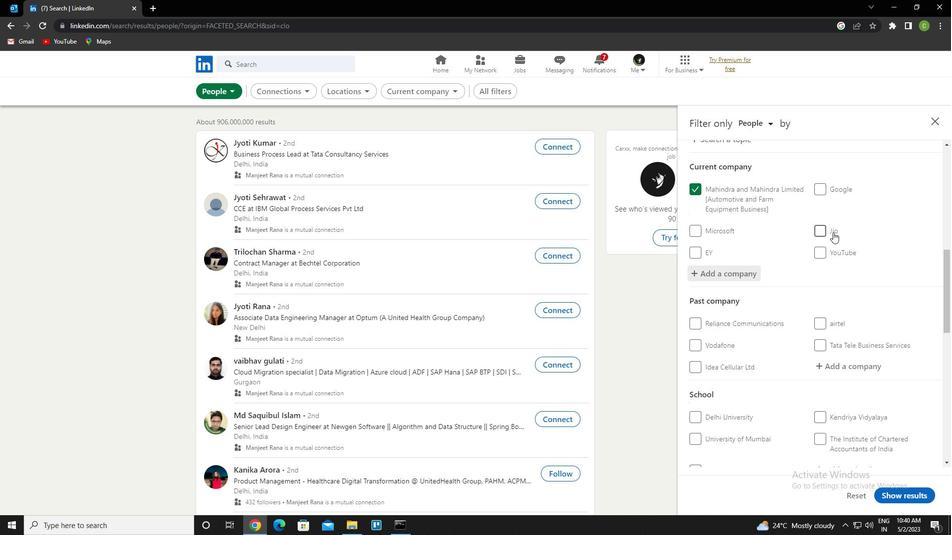 
Action: Mouse moved to (832, 232)
Screenshot: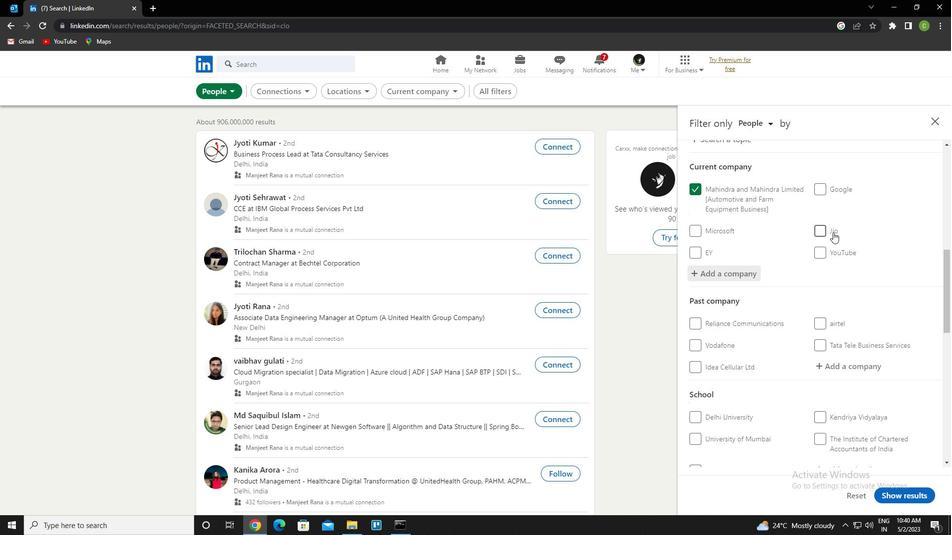 
Action: Mouse scrolled (832, 231) with delta (0, 0)
Screenshot: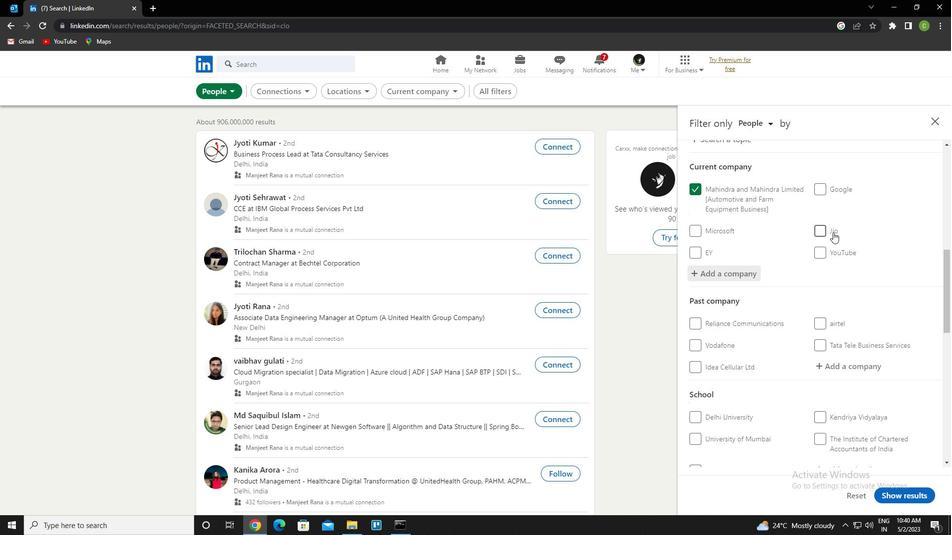 
Action: Mouse moved to (859, 366)
Screenshot: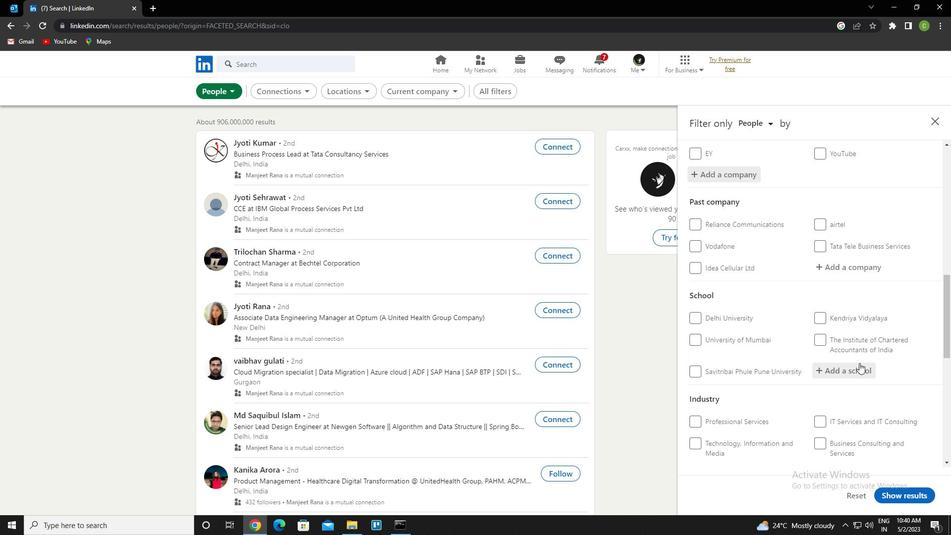 
Action: Mouse pressed left at (859, 366)
Screenshot: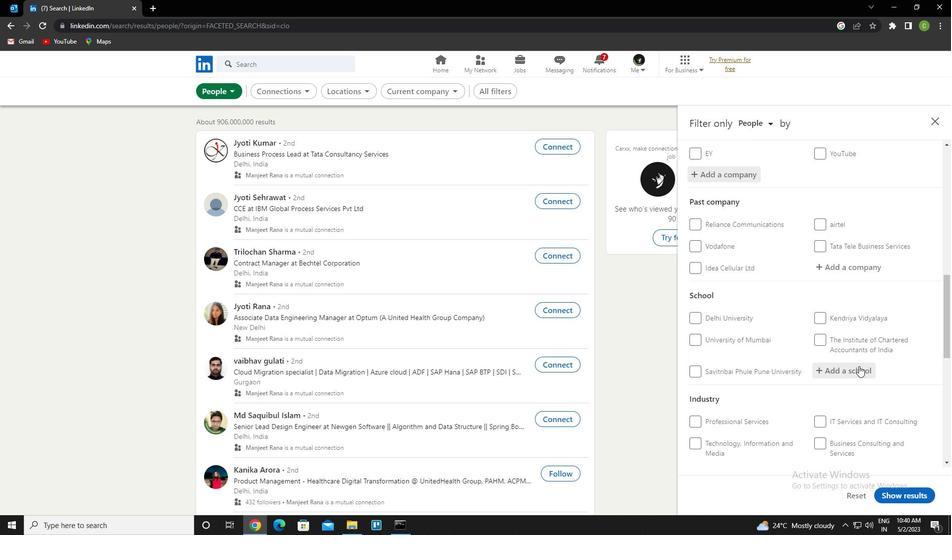 
Action: Key pressed <Key.caps_lock>a<Key.caps_lock>lva's<Key.space><Key.caps_lock>c<Key.caps_lock>ollege,<Key.space><Key.caps_lock>m<Key.caps_lock>oo<Key.down><Key.enter>
Screenshot: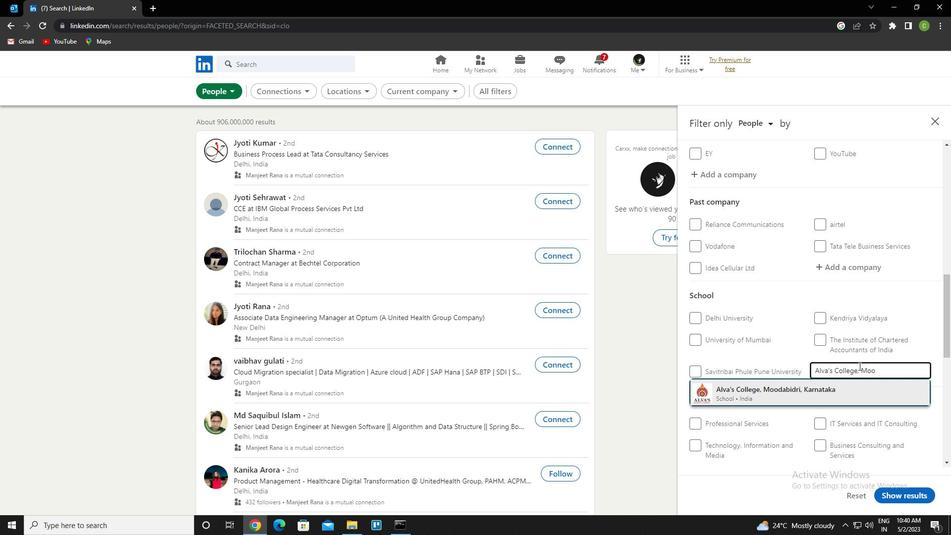 
Action: Mouse moved to (865, 349)
Screenshot: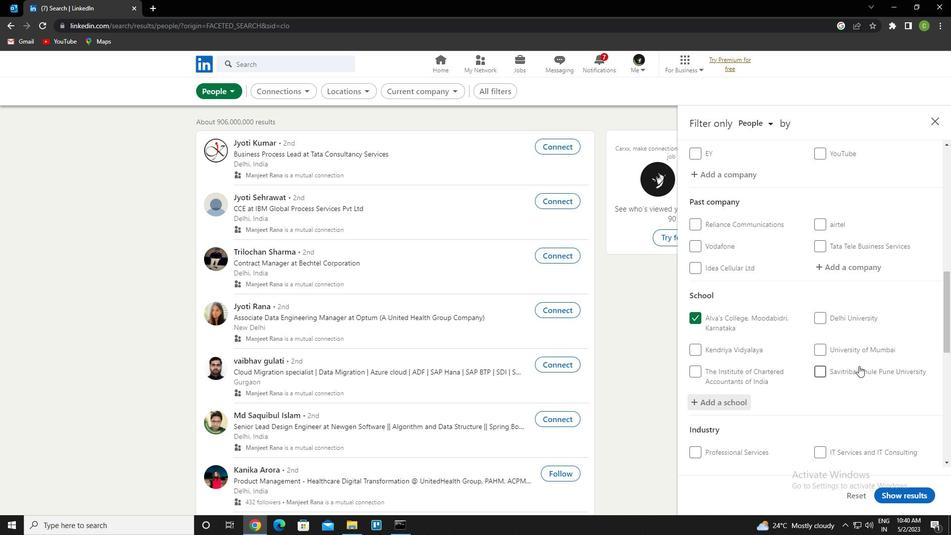 
Action: Mouse scrolled (865, 348) with delta (0, 0)
Screenshot: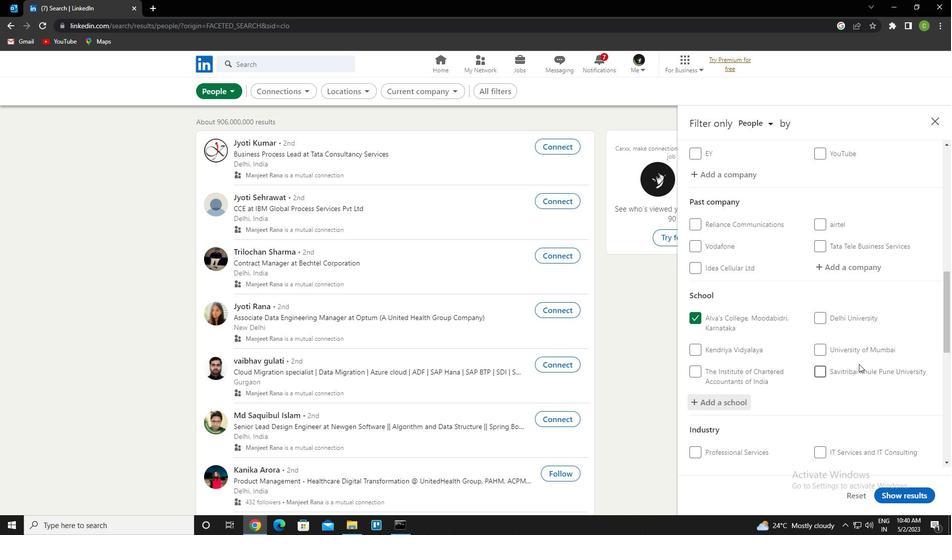 
Action: Mouse scrolled (865, 348) with delta (0, 0)
Screenshot: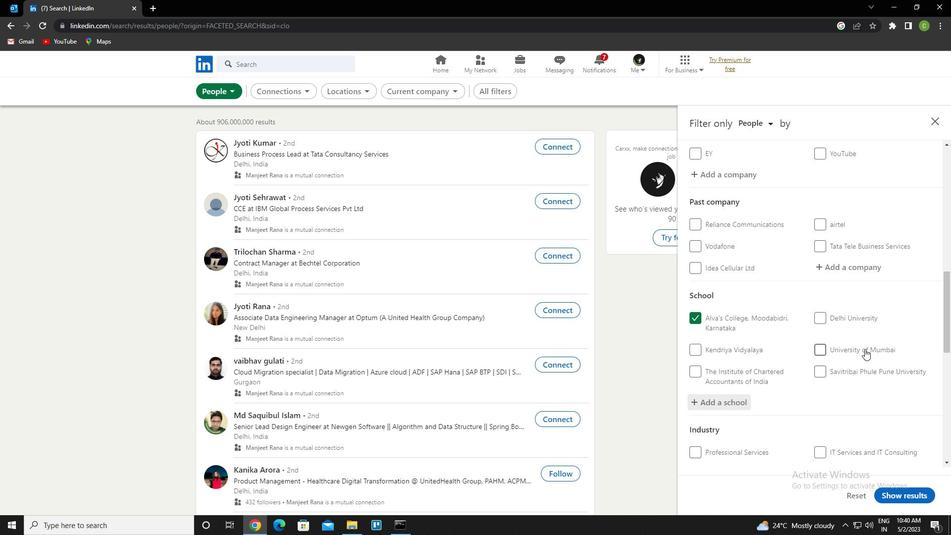 
Action: Mouse scrolled (865, 348) with delta (0, 0)
Screenshot: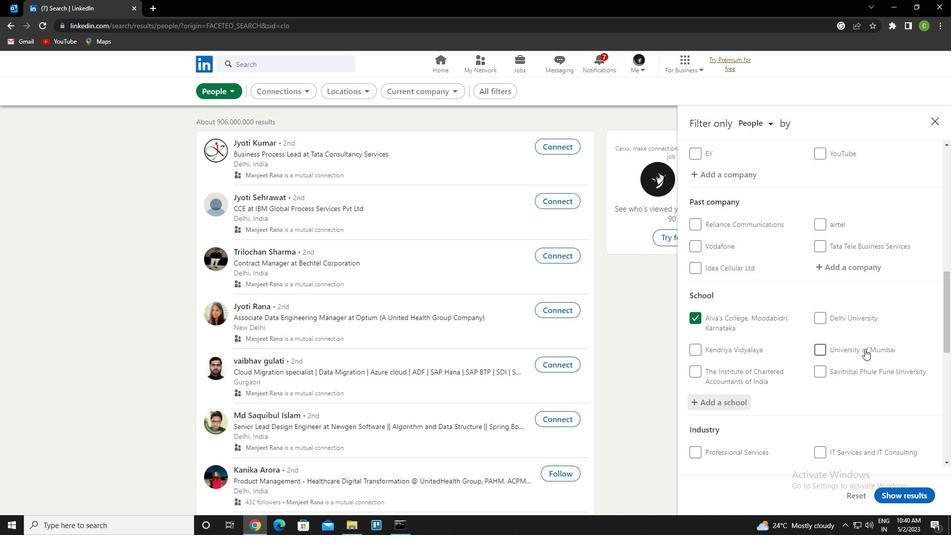 
Action: Mouse moved to (864, 349)
Screenshot: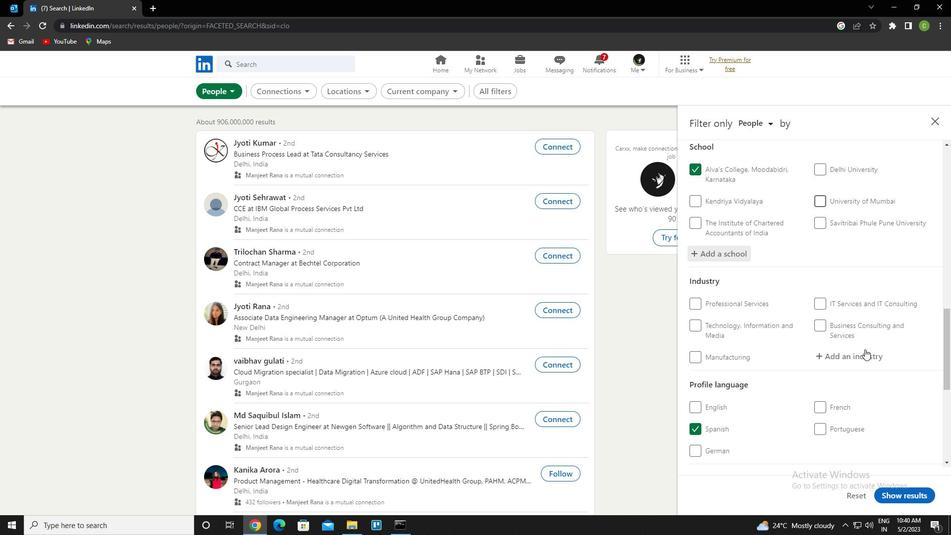 
Action: Mouse scrolled (864, 348) with delta (0, 0)
Screenshot: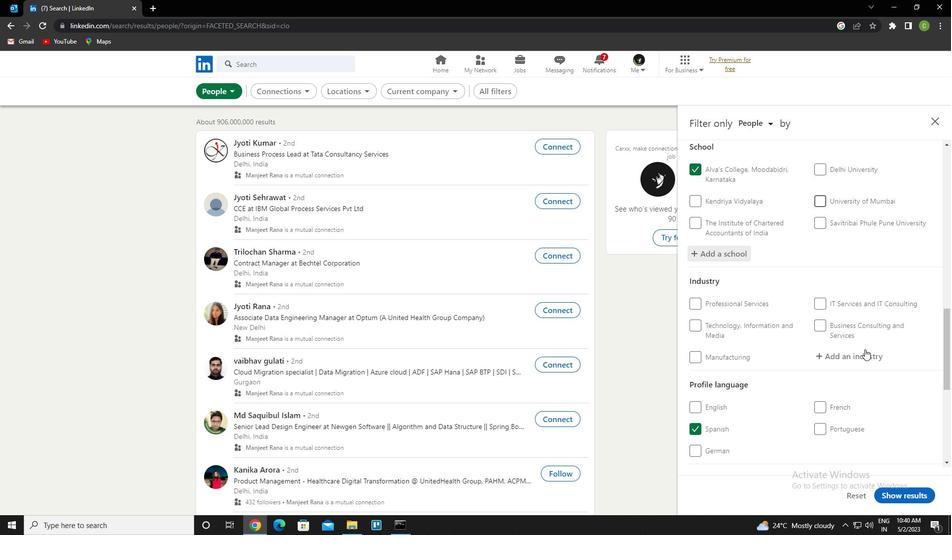 
Action: Mouse moved to (860, 304)
Screenshot: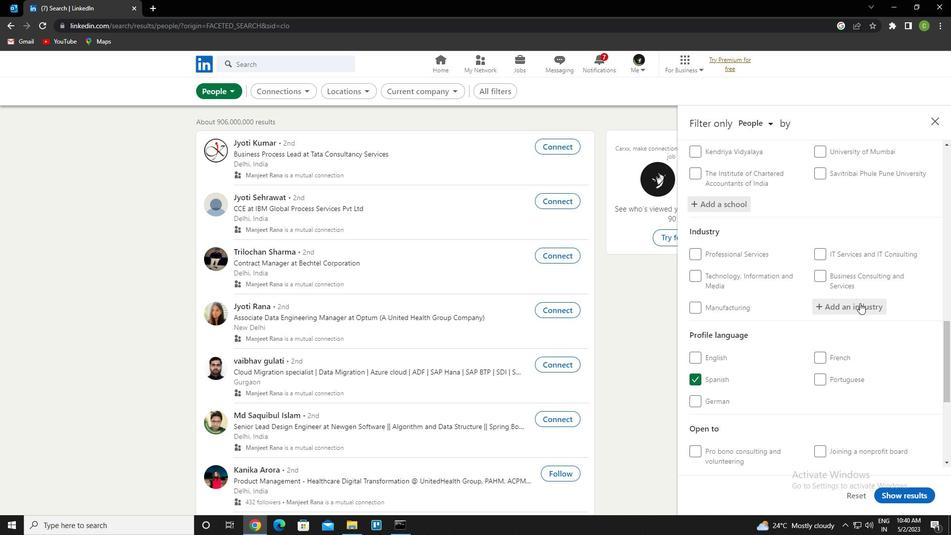 
Action: Mouse pressed left at (860, 304)
Screenshot: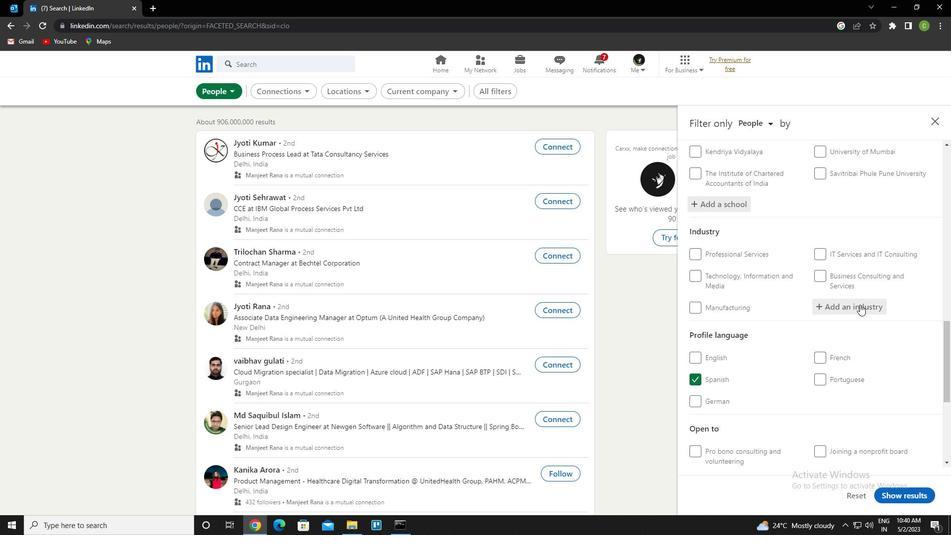 
Action: Key pressed <Key.caps_lock>i<Key.caps_lock>nternet<Key.up><Key.down><Key.down><Key.down><Key.enter>
Screenshot: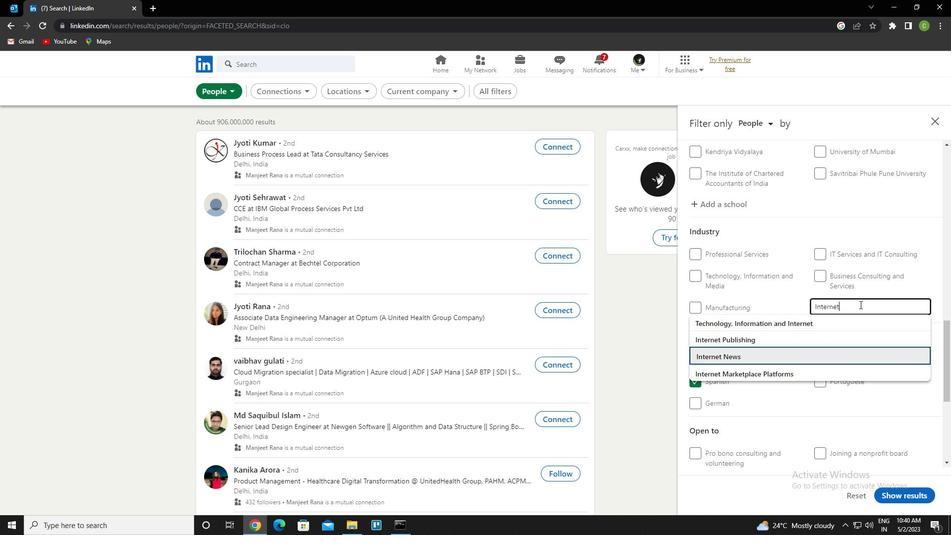 
Action: Mouse moved to (859, 304)
Screenshot: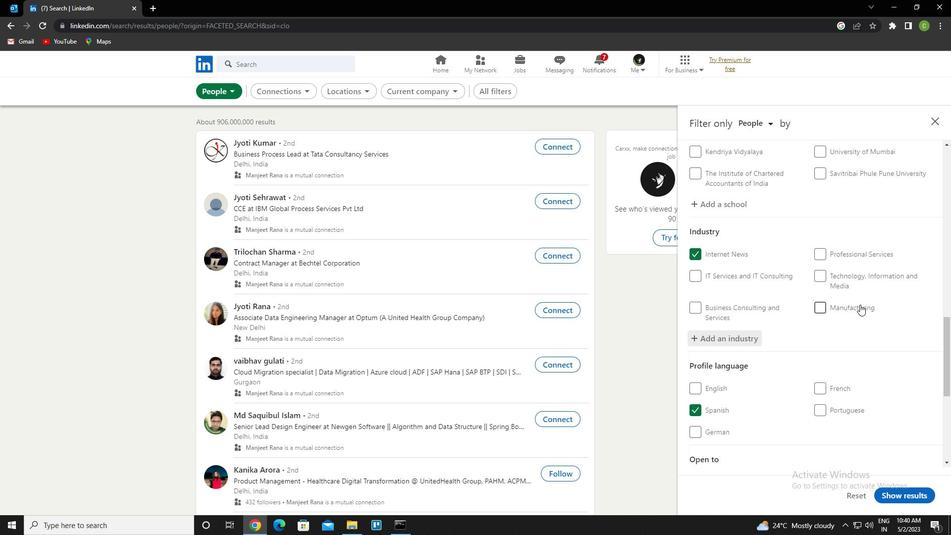 
Action: Mouse scrolled (859, 304) with delta (0, 0)
Screenshot: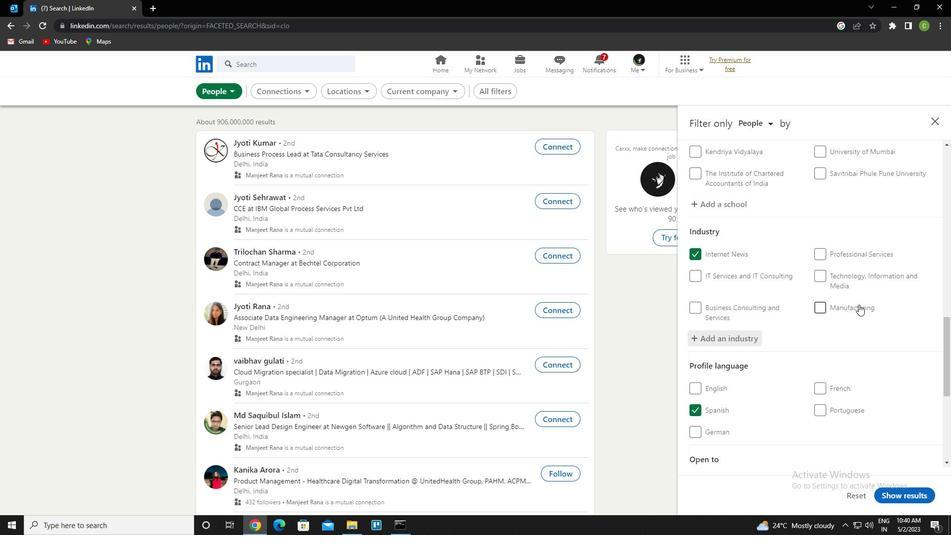 
Action: Mouse scrolled (859, 304) with delta (0, 0)
Screenshot: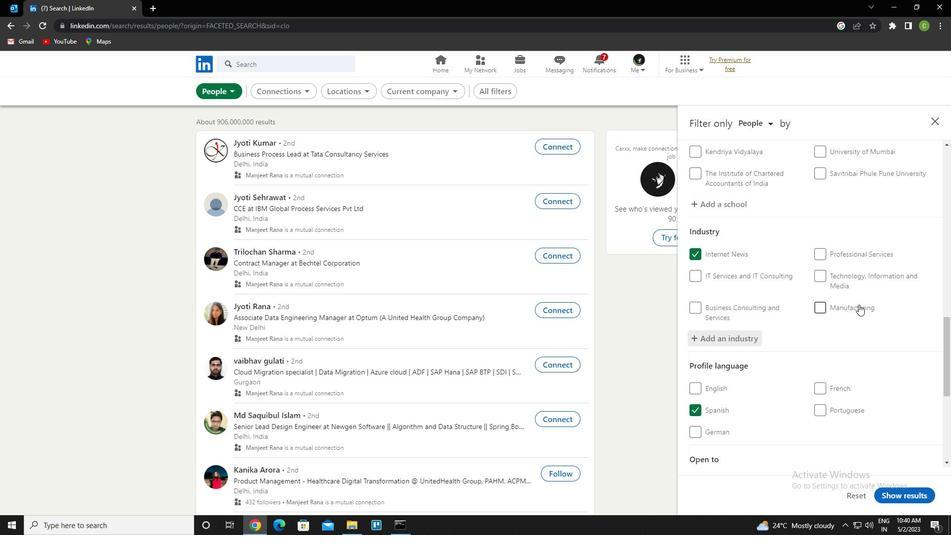 
Action: Mouse moved to (858, 304)
Screenshot: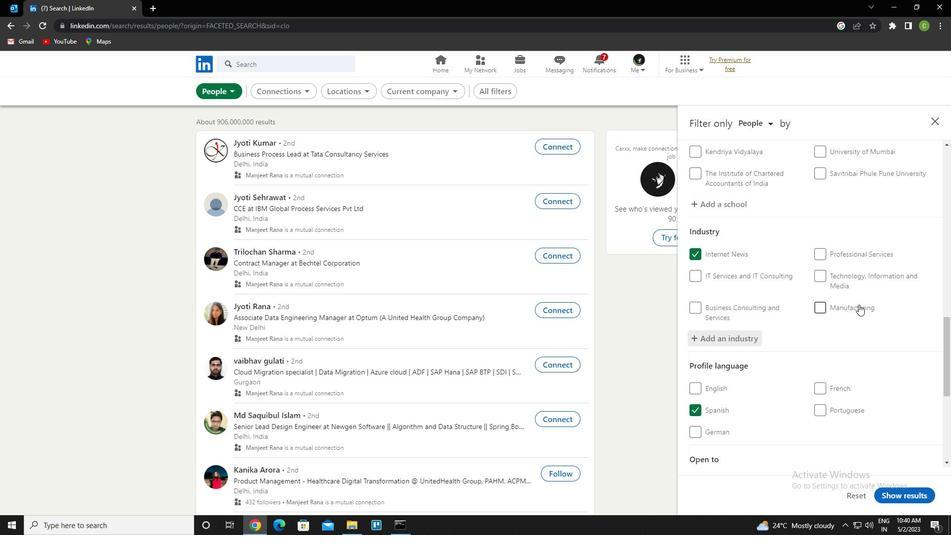
Action: Mouse scrolled (858, 303) with delta (0, 0)
Screenshot: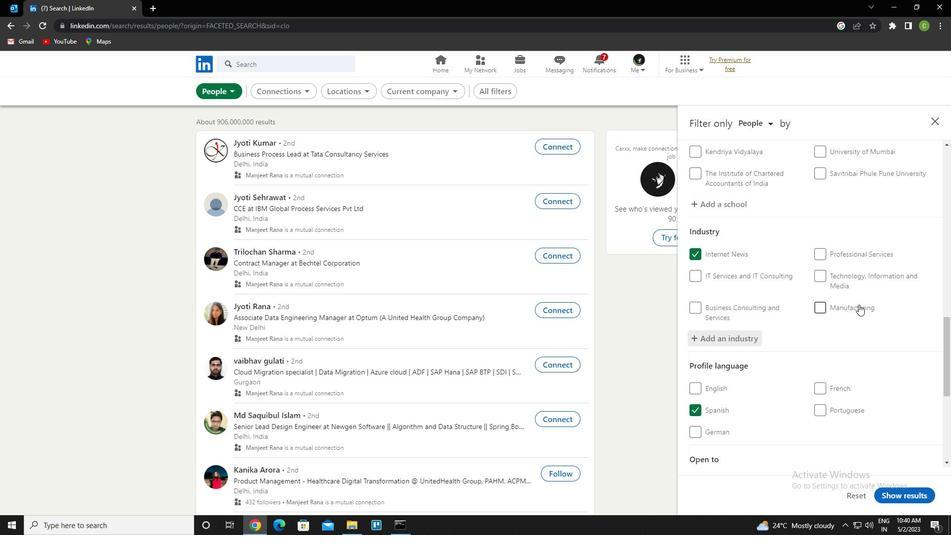 
Action: Mouse scrolled (858, 303) with delta (0, 0)
Screenshot: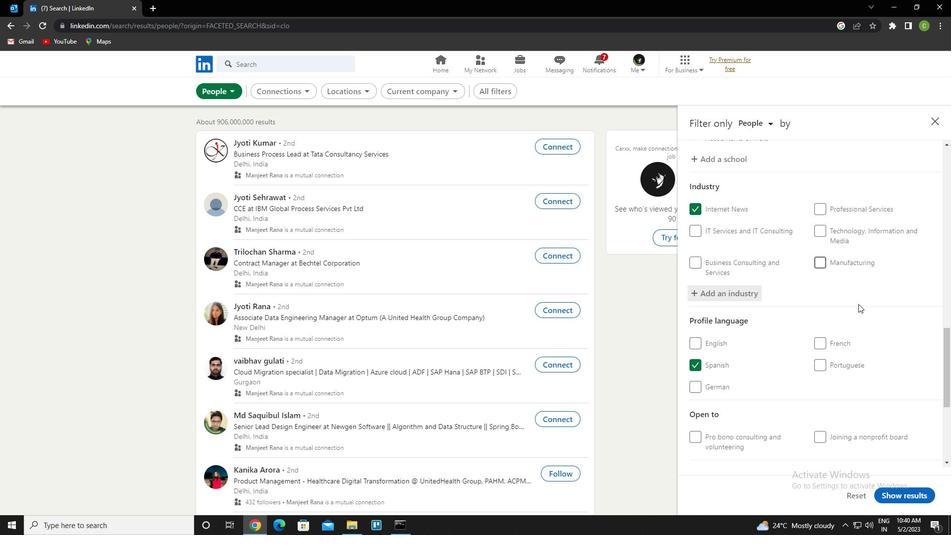 
Action: Mouse scrolled (858, 303) with delta (0, 0)
Screenshot: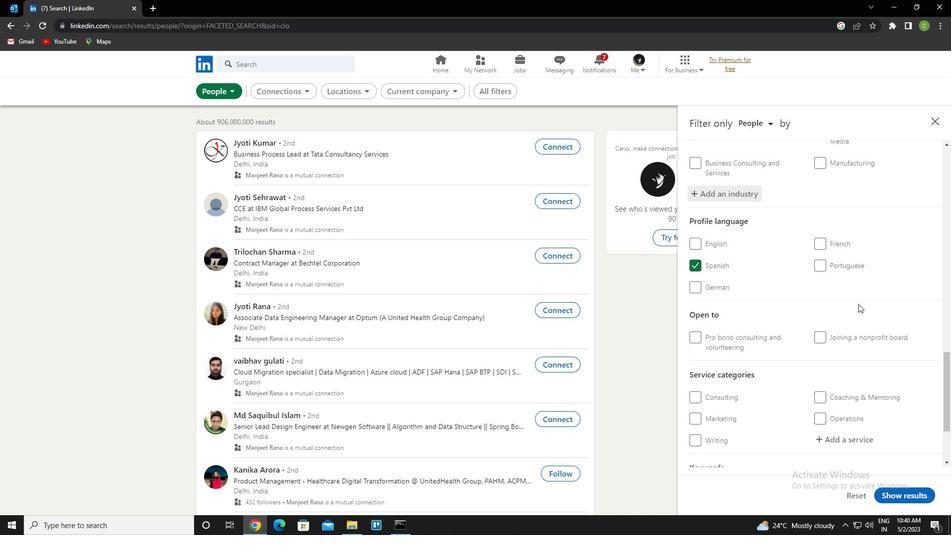 
Action: Mouse moved to (861, 319)
Screenshot: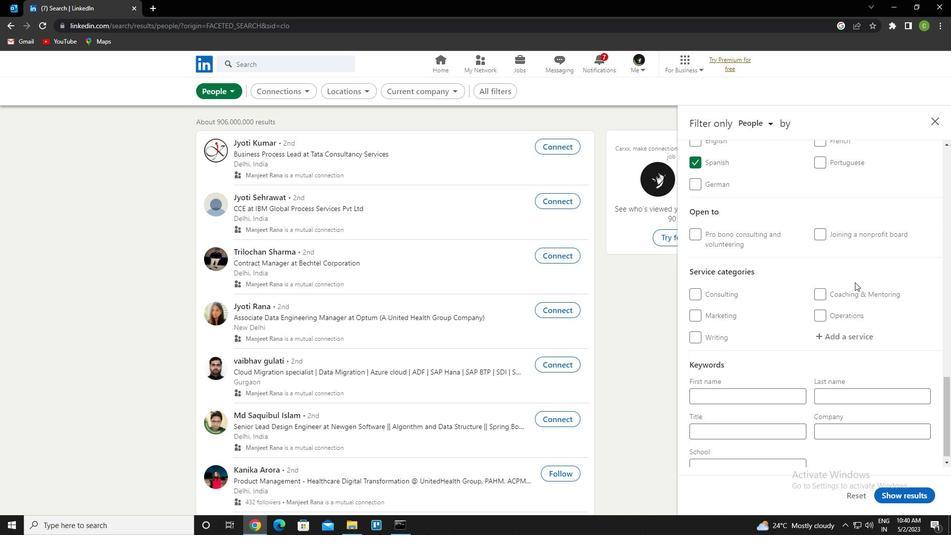 
Action: Mouse scrolled (861, 319) with delta (0, 0)
Screenshot: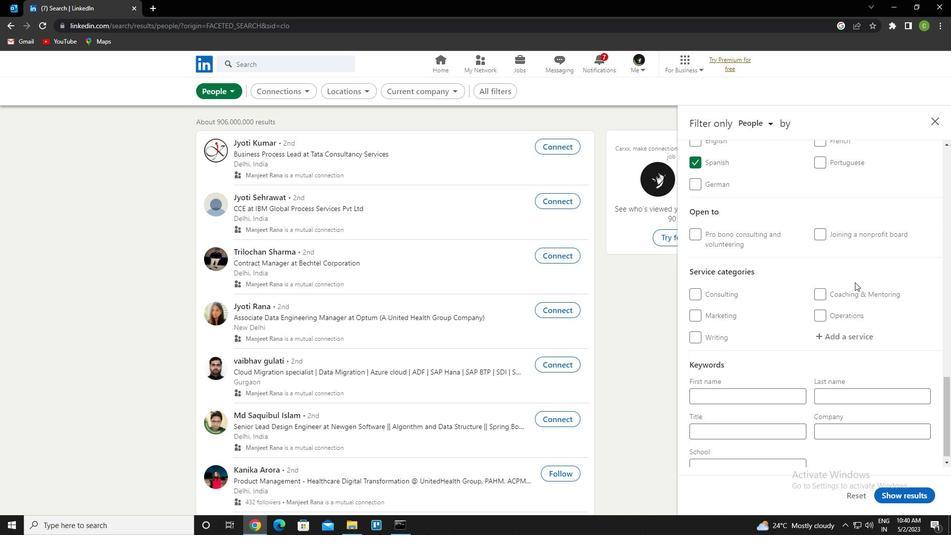 
Action: Mouse scrolled (861, 319) with delta (0, 0)
Screenshot: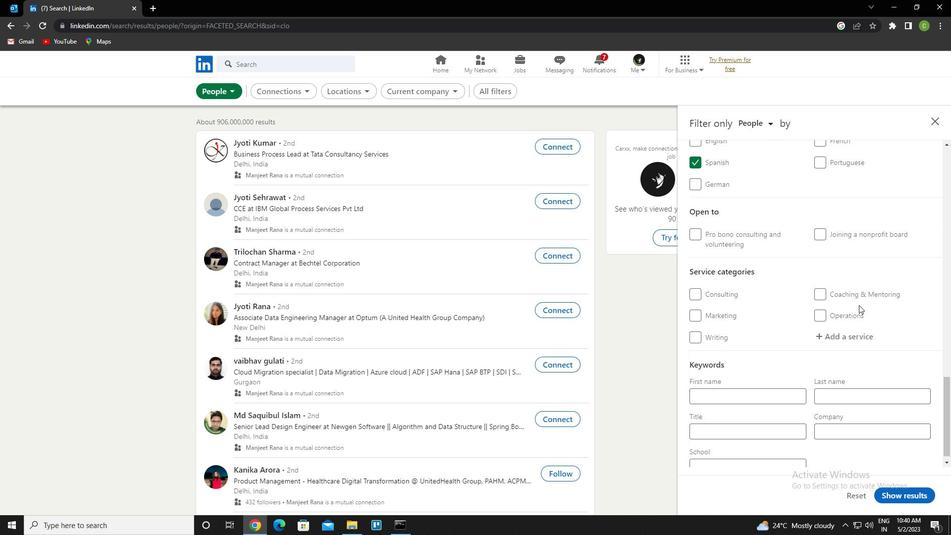 
Action: Mouse scrolled (861, 319) with delta (0, 0)
Screenshot: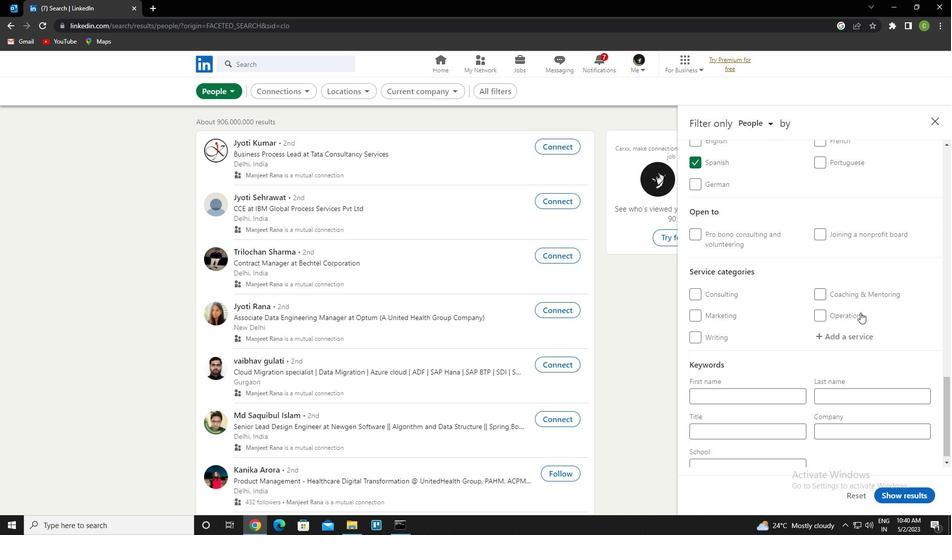 
Action: Mouse moved to (845, 332)
Screenshot: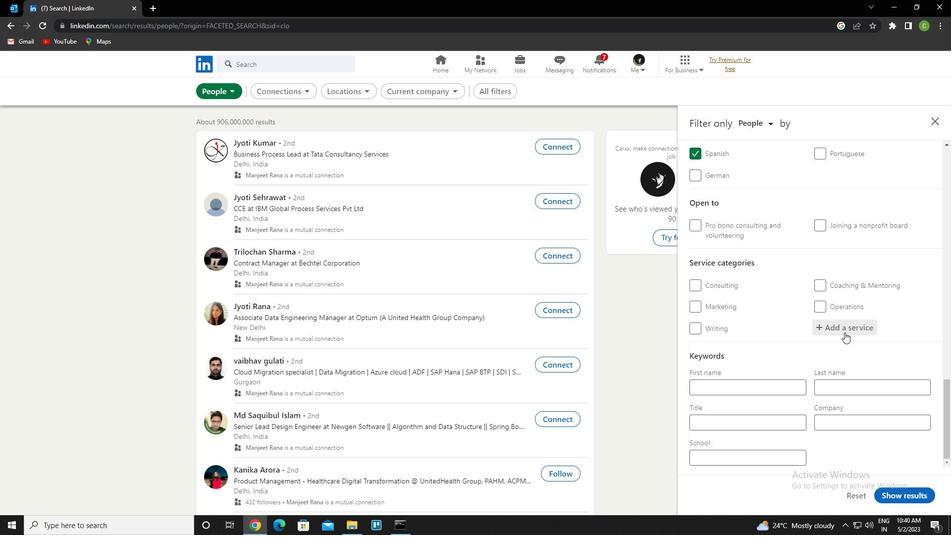 
Action: Mouse pressed left at (845, 332)
Screenshot: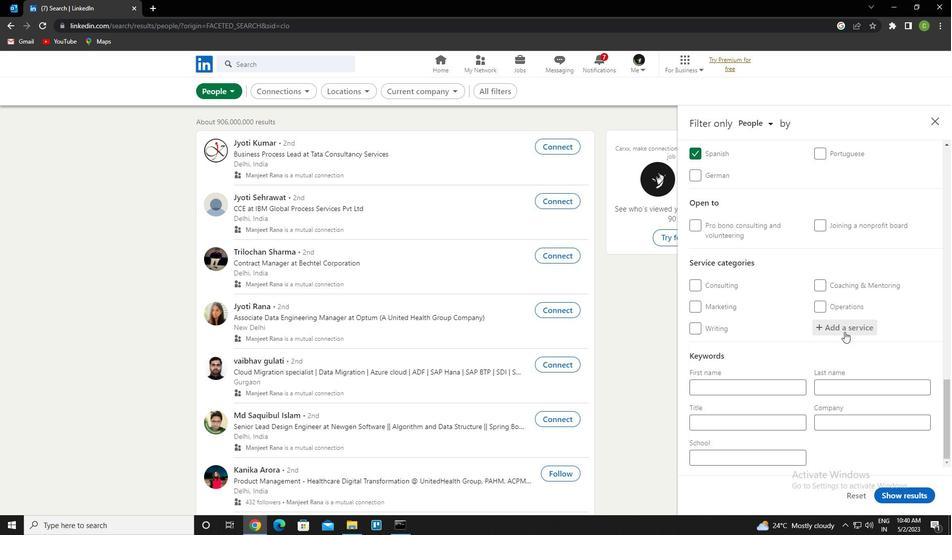 
Action: Key pressed <Key.caps_lock>t<Key.caps_lock>eam<Key.down><Key.enter>
Screenshot: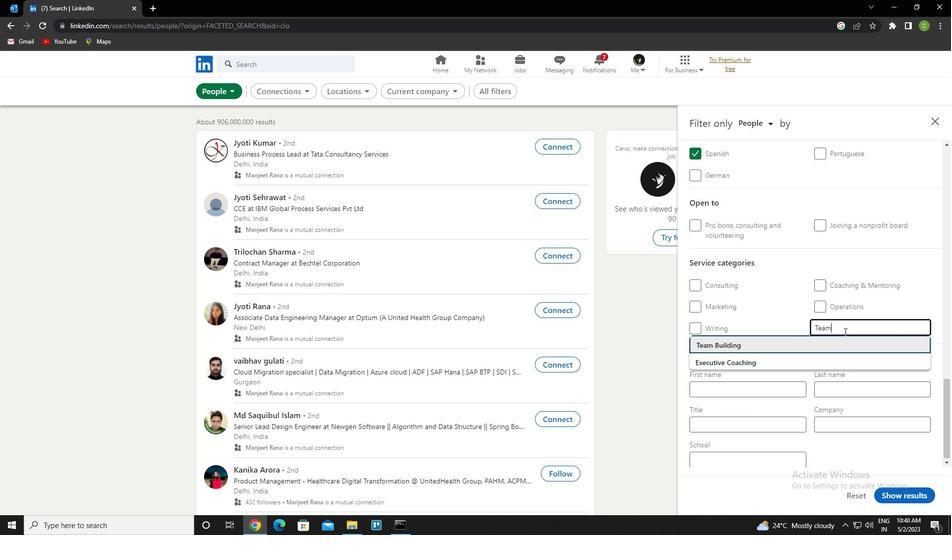 
Action: Mouse moved to (840, 333)
Screenshot: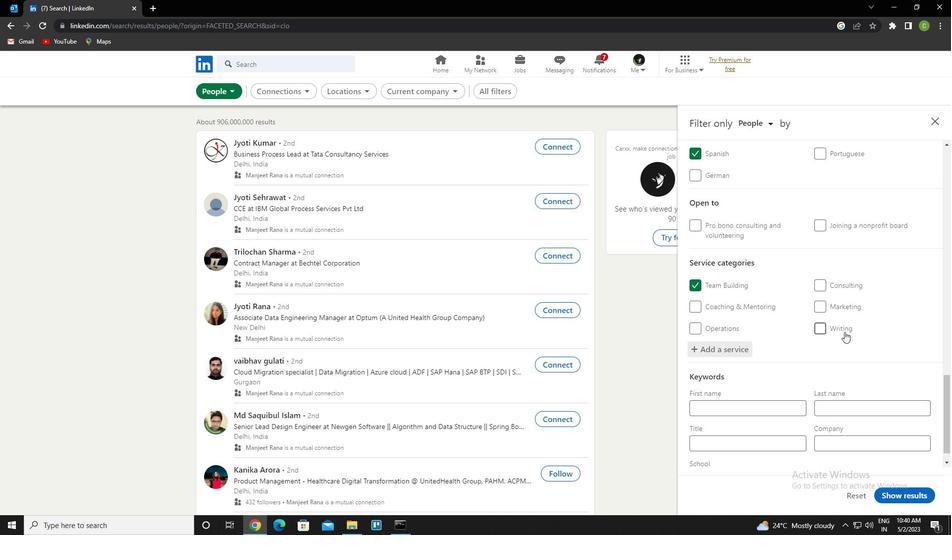
Action: Mouse scrolled (840, 333) with delta (0, 0)
Screenshot: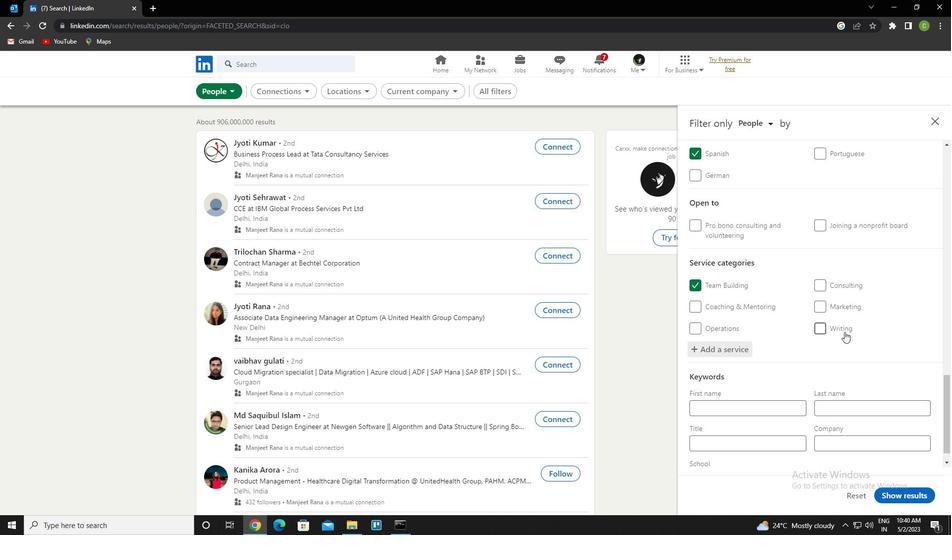 
Action: Mouse scrolled (840, 333) with delta (0, 0)
Screenshot: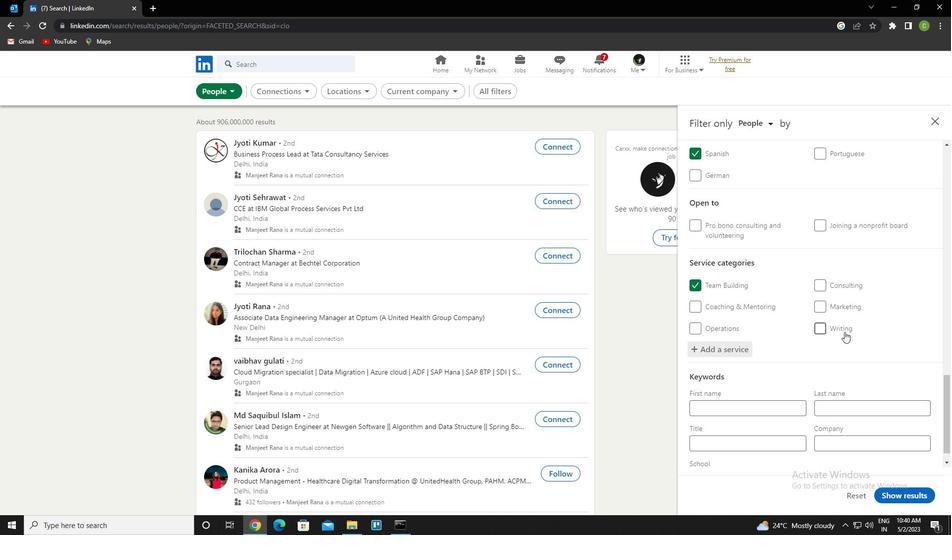 
Action: Mouse scrolled (840, 333) with delta (0, 0)
Screenshot: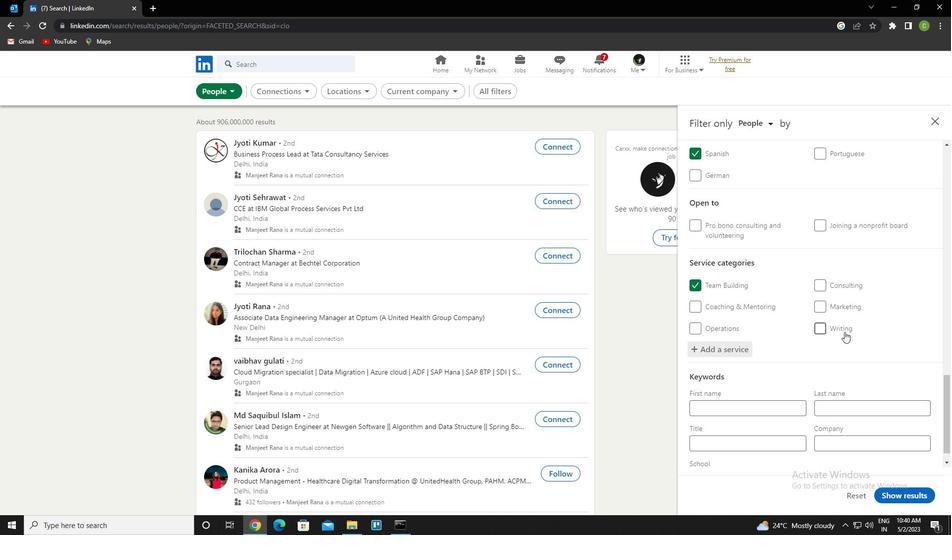 
Action: Mouse scrolled (840, 333) with delta (0, 0)
Screenshot: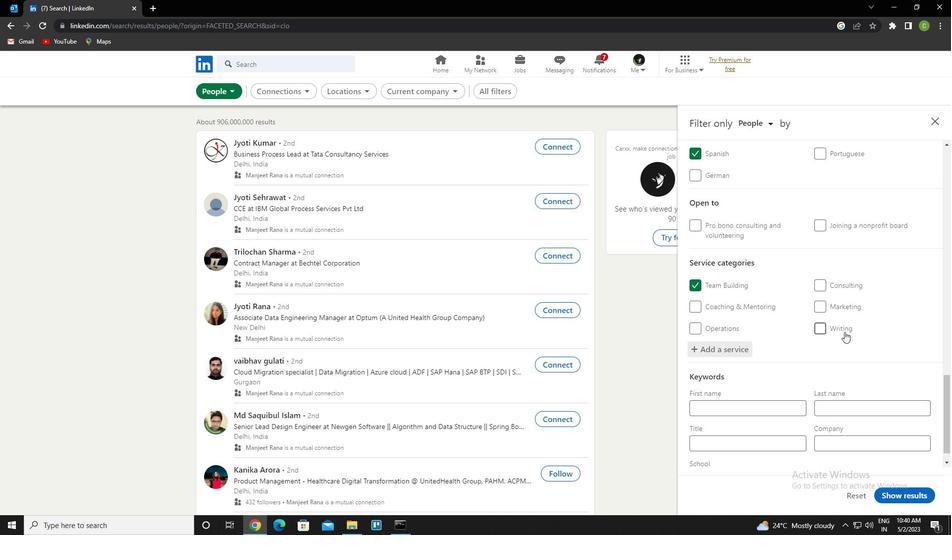 
Action: Mouse moved to (840, 334)
Screenshot: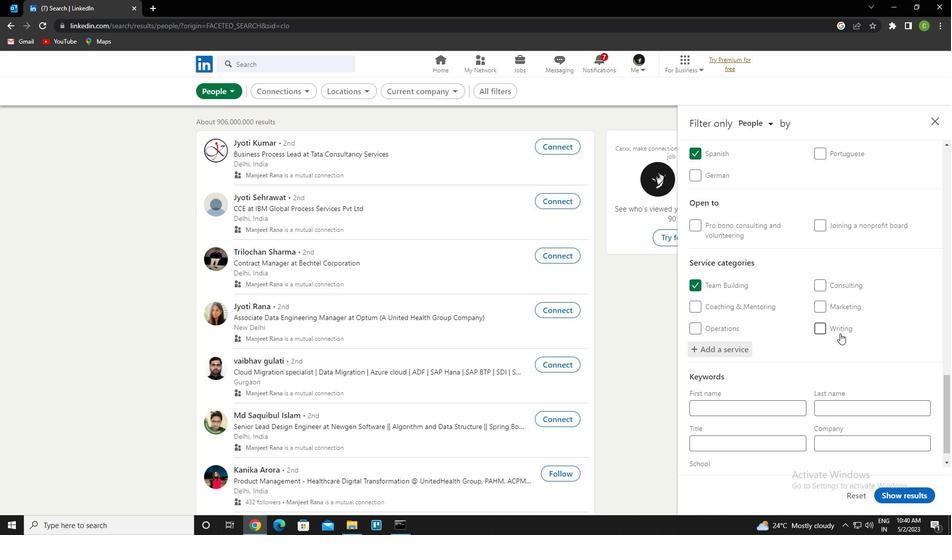 
Action: Mouse scrolled (840, 333) with delta (0, 0)
Screenshot: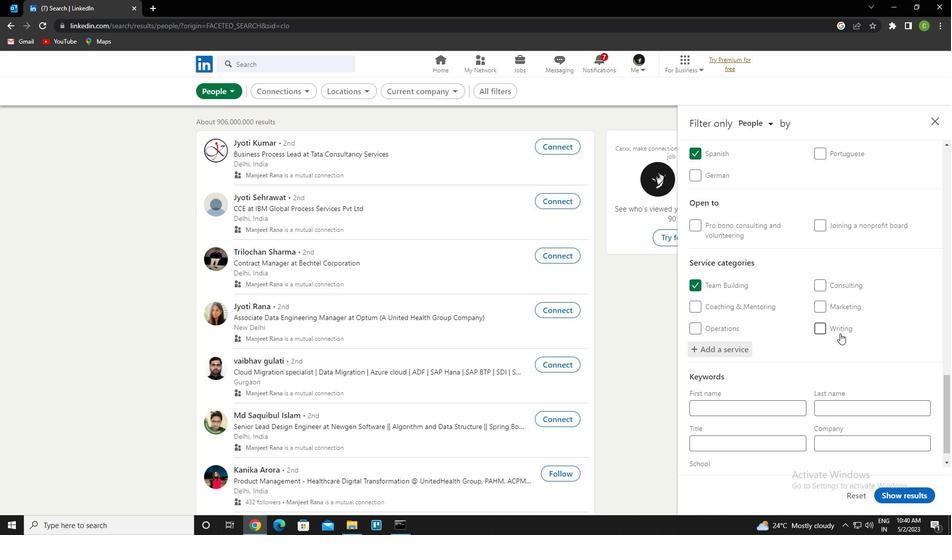 
Action: Mouse moved to (839, 334)
Screenshot: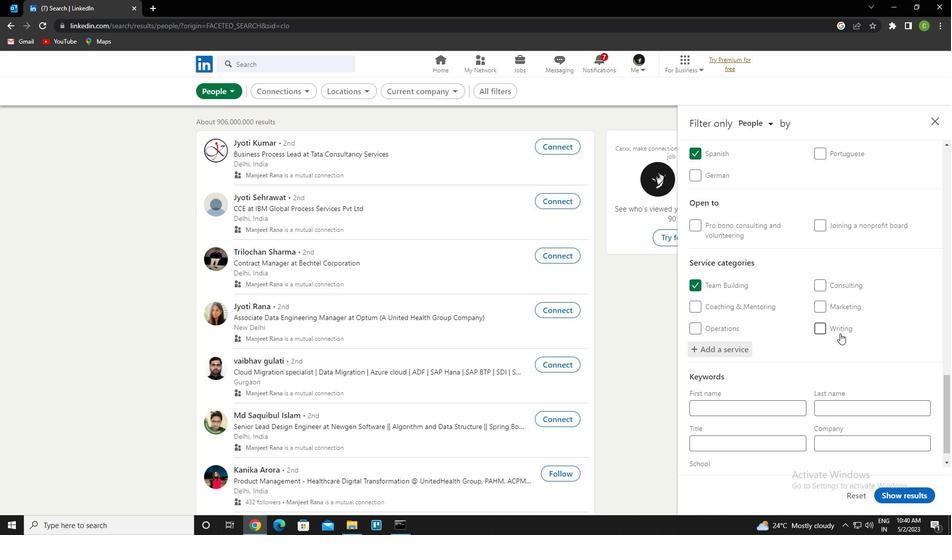 
Action: Mouse scrolled (839, 334) with delta (0, 0)
Screenshot: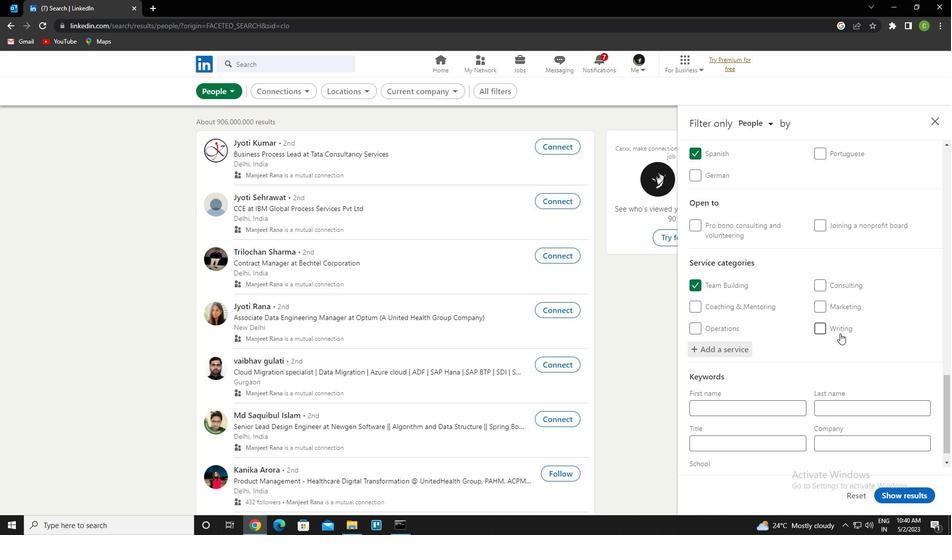 
Action: Mouse moved to (837, 336)
Screenshot: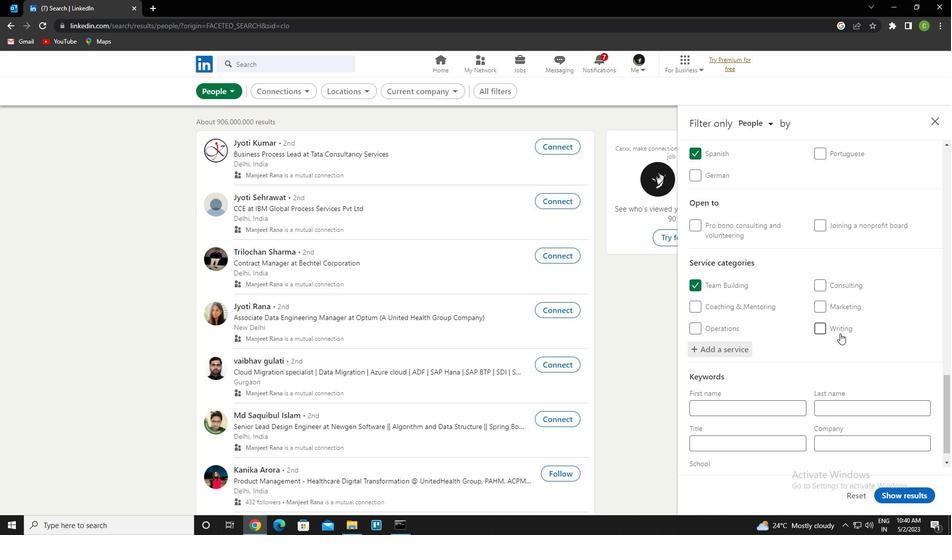 
Action: Mouse scrolled (837, 335) with delta (0, 0)
Screenshot: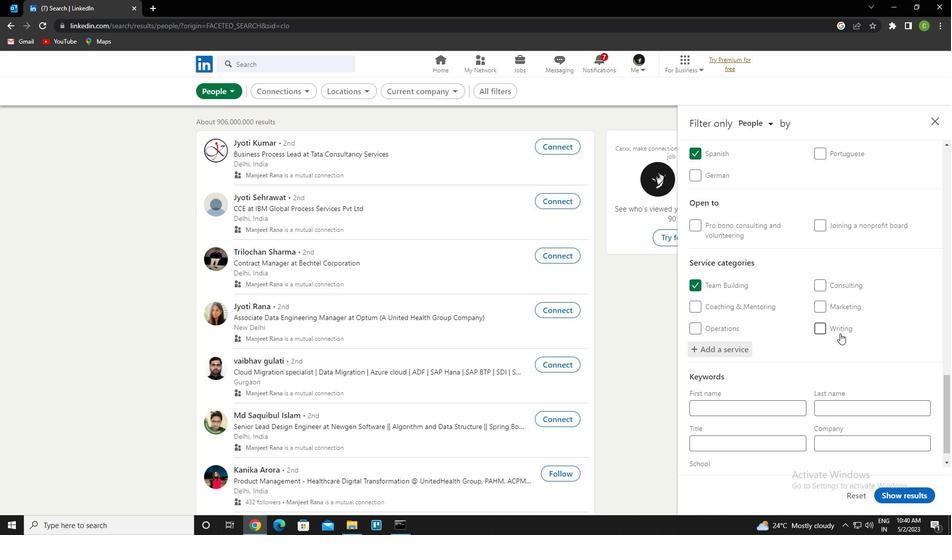 
Action: Mouse moved to (794, 423)
Screenshot: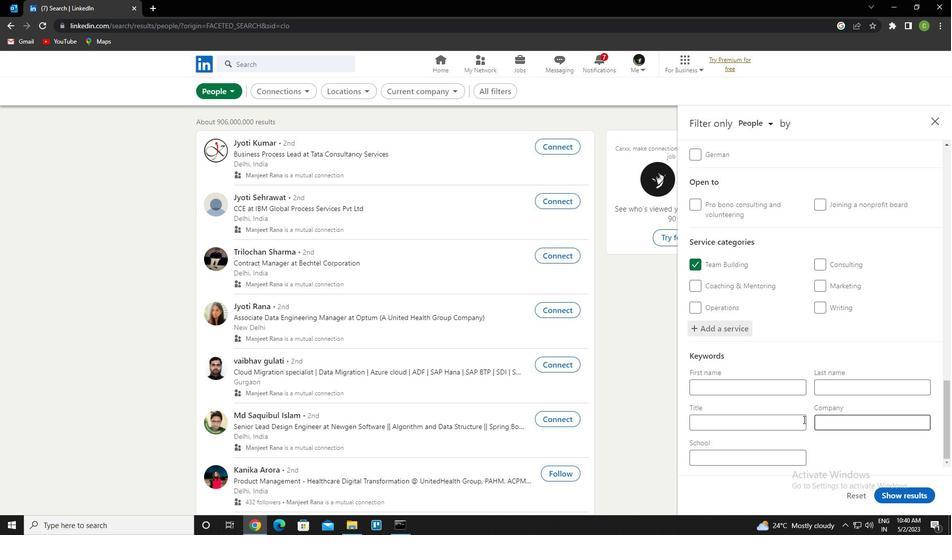 
Action: Mouse pressed left at (794, 423)
Screenshot: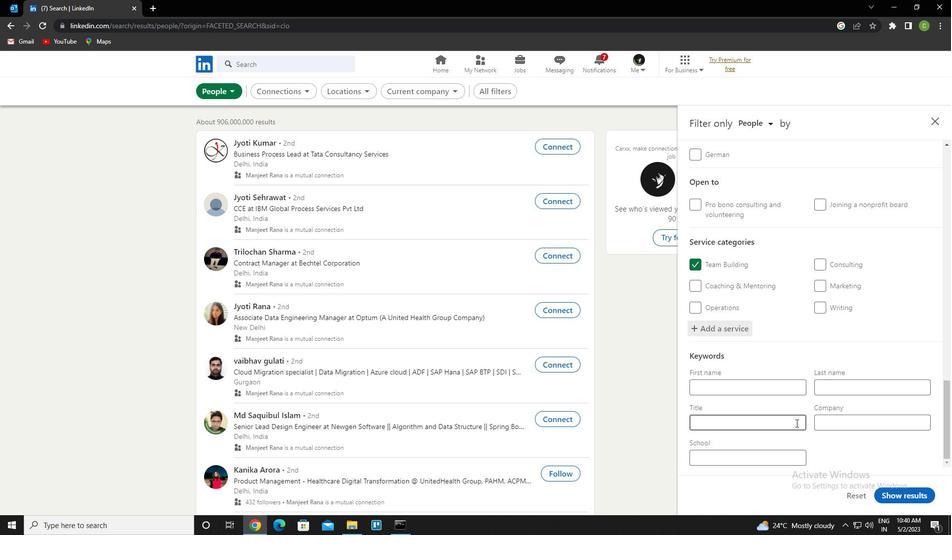 
Action: Key pressed <Key.caps_lock>c<Key.caps_lock>redit<Key.space><Key.caps_lock>c<Key.caps_lock>ounselor
Screenshot: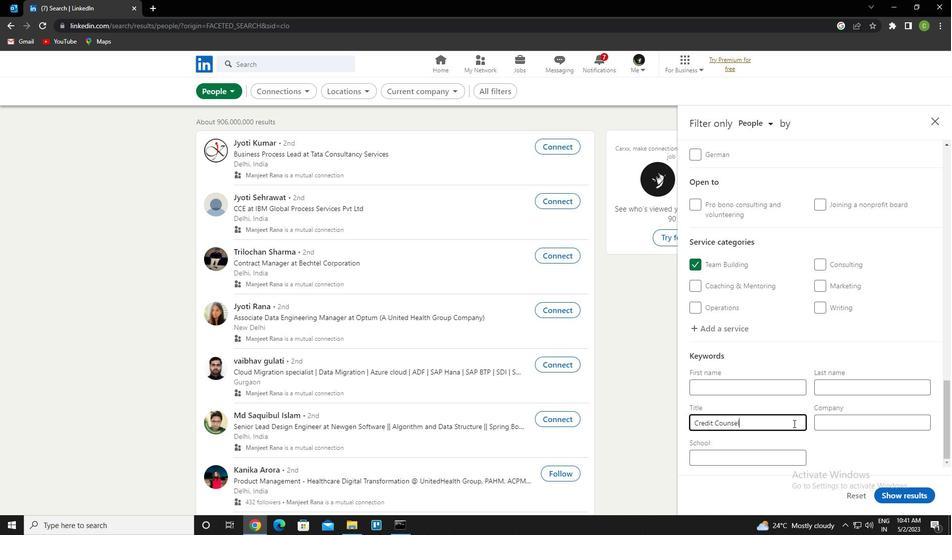 
Action: Mouse moved to (910, 501)
Screenshot: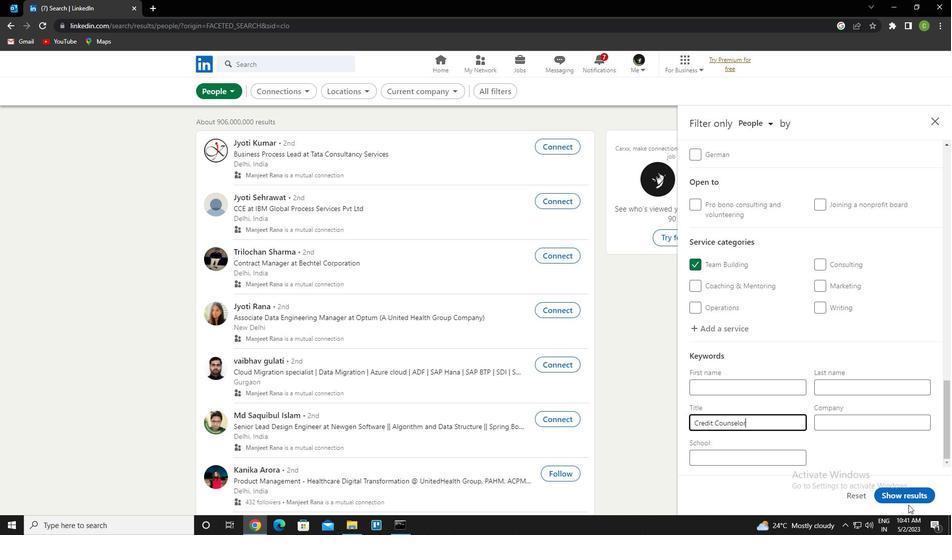 
Action: Mouse pressed left at (910, 501)
Screenshot: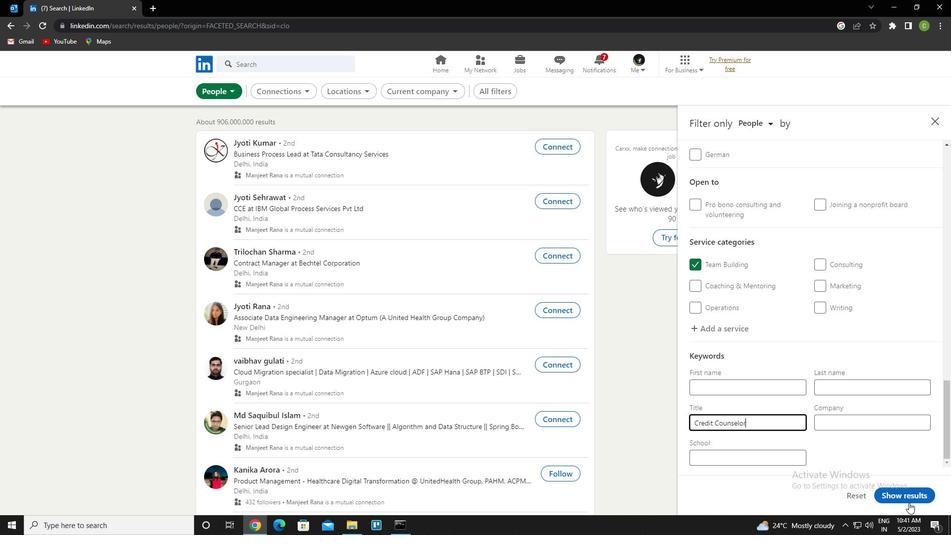 
Action: Mouse moved to (500, 455)
Screenshot: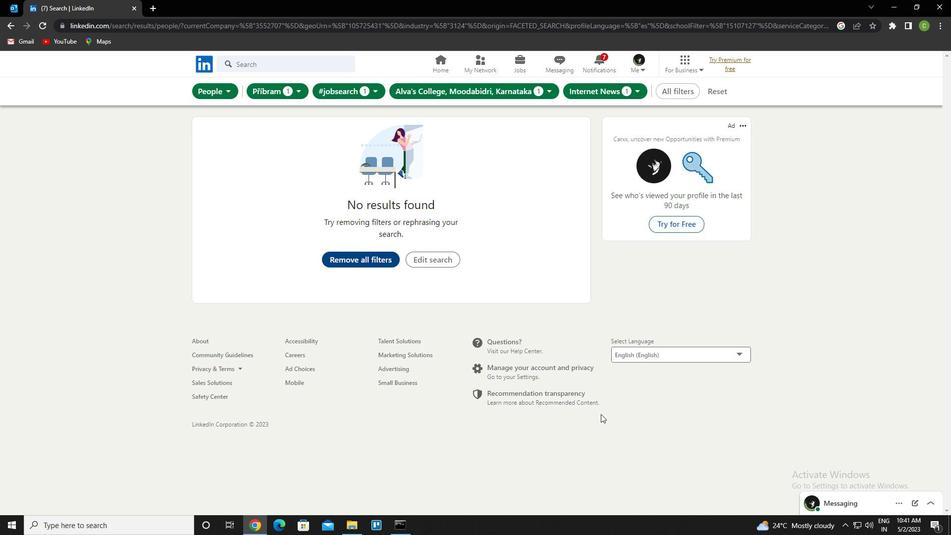 
